 Task: Add an event with the title Lunch and Learn: Effective Project Planning and Execution, date '2024/04/23', time 8:00 AM to 10:00 AMand add a description: Conduct a detailed analysis of each identified risk to determine its root causes, triggers, and potential warning signs. This analysis helps in understanding the nature and characteristics of each risk and provides insights into appropriate mitigation strategies.Select event color  Graphite . Add location for the event as: Aarhus, Denmark, logged in from the account softage.4@softage.netand send the event invitation to softage.7@softage.net and softage.8@softage.net. Set a reminder for the event Every weekday(Monday to Friday)
Action: Mouse moved to (79, 106)
Screenshot: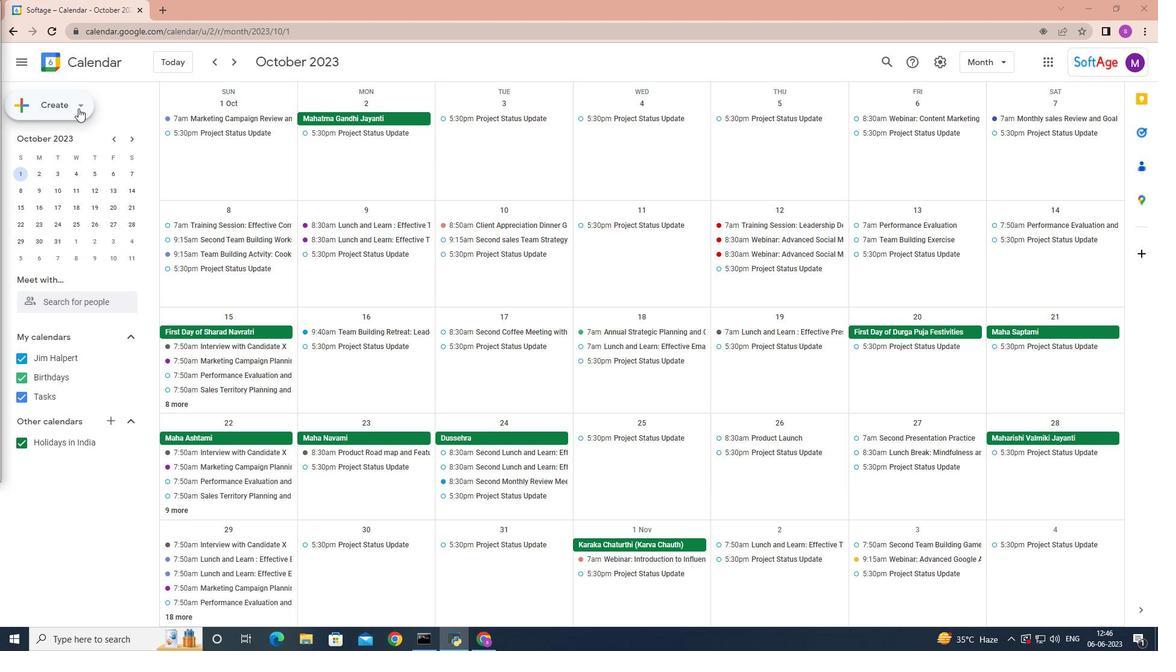 
Action: Mouse pressed left at (79, 106)
Screenshot: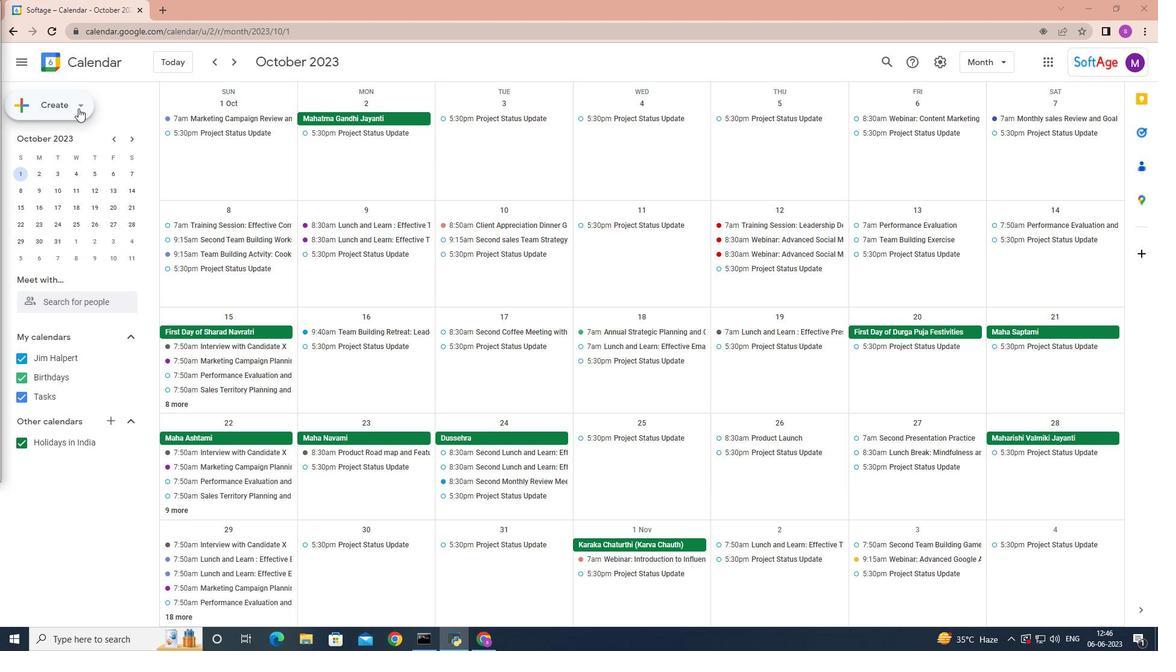 
Action: Mouse moved to (85, 138)
Screenshot: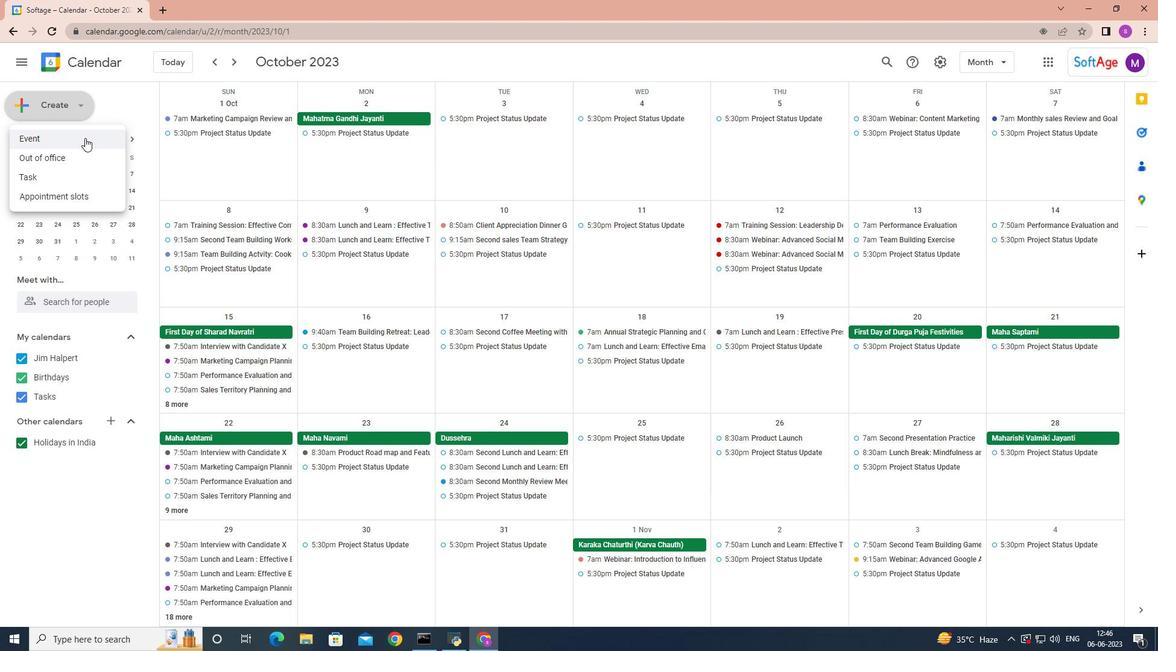 
Action: Mouse pressed left at (85, 138)
Screenshot: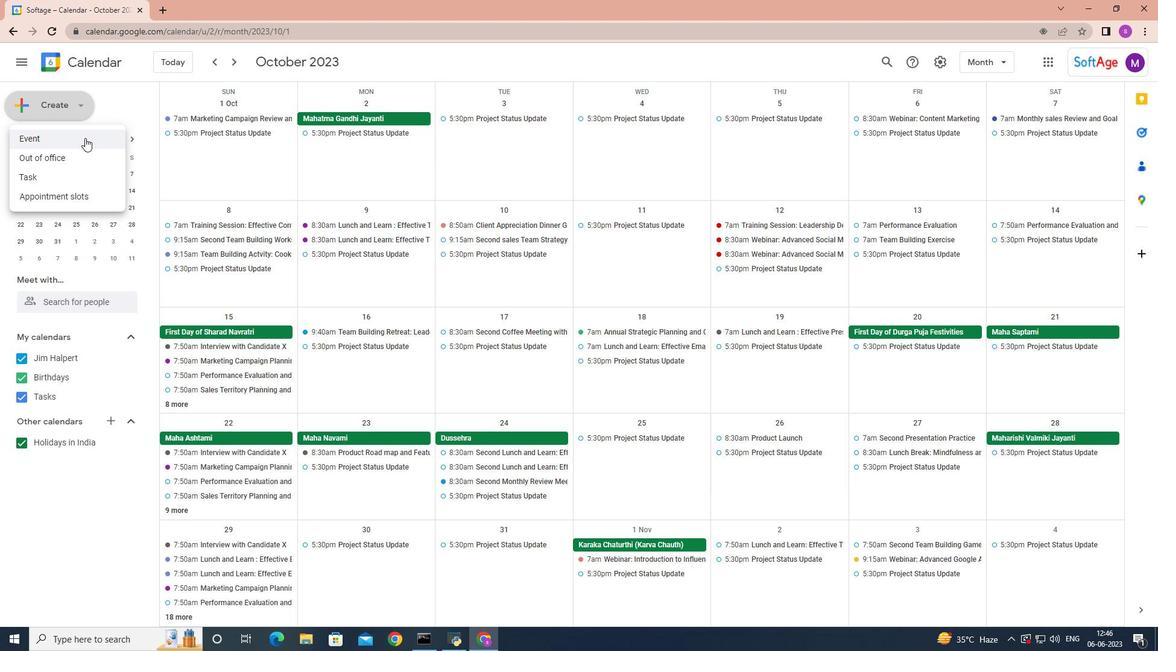 
Action: Mouse moved to (473, 403)
Screenshot: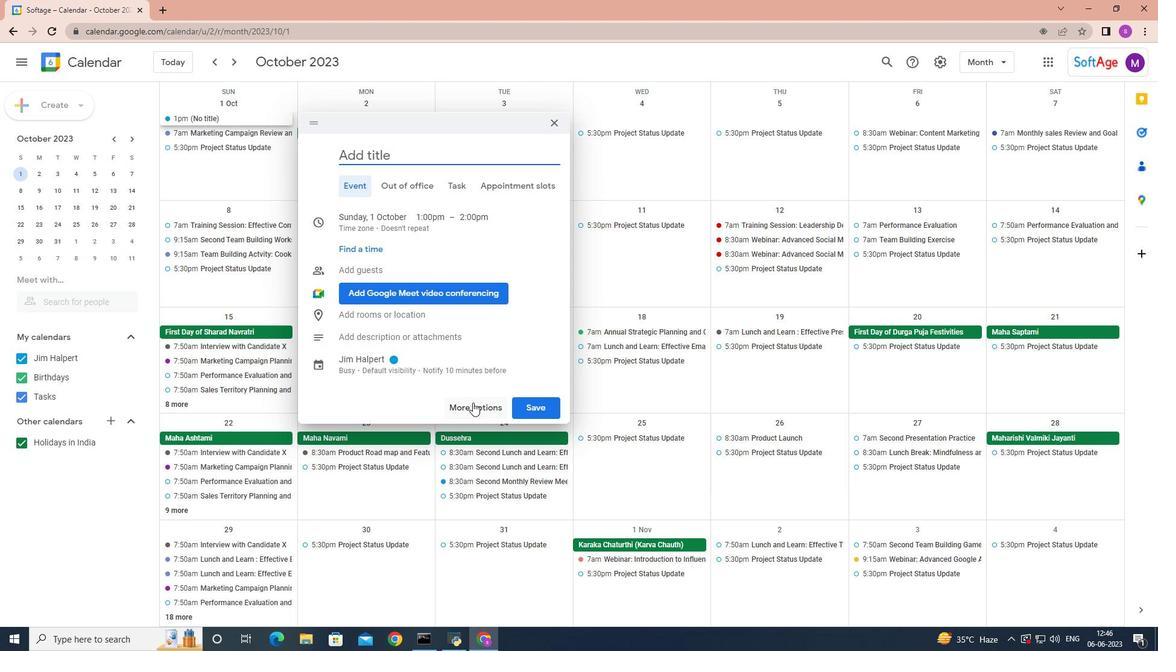 
Action: Mouse pressed left at (473, 403)
Screenshot: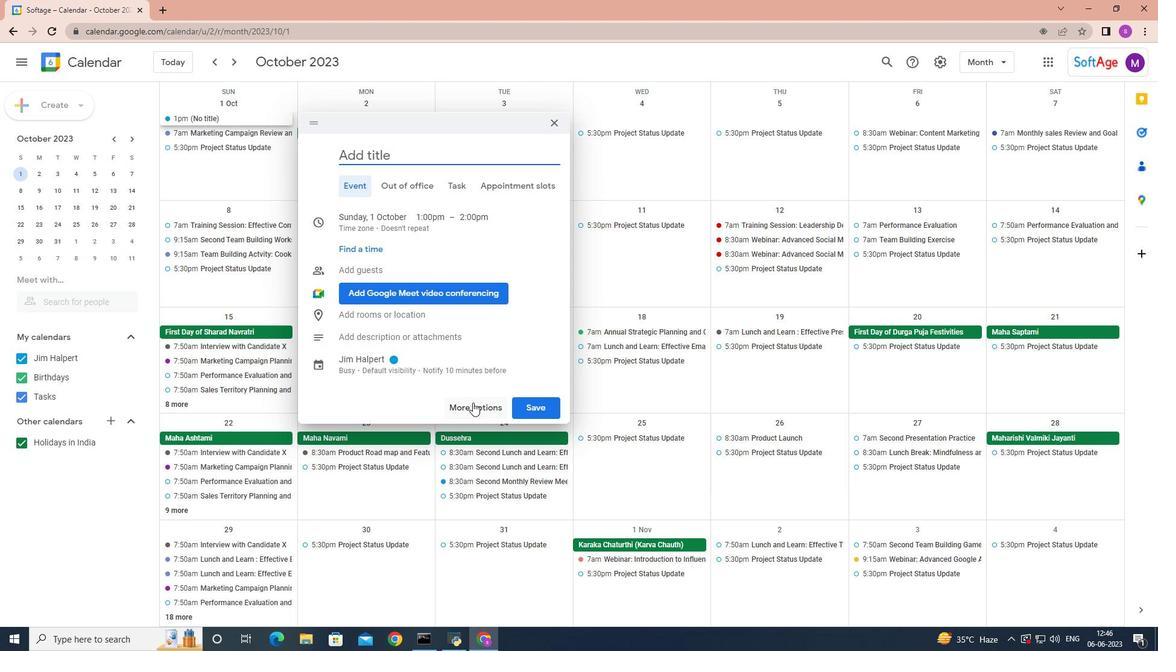 
Action: Mouse moved to (468, 393)
Screenshot: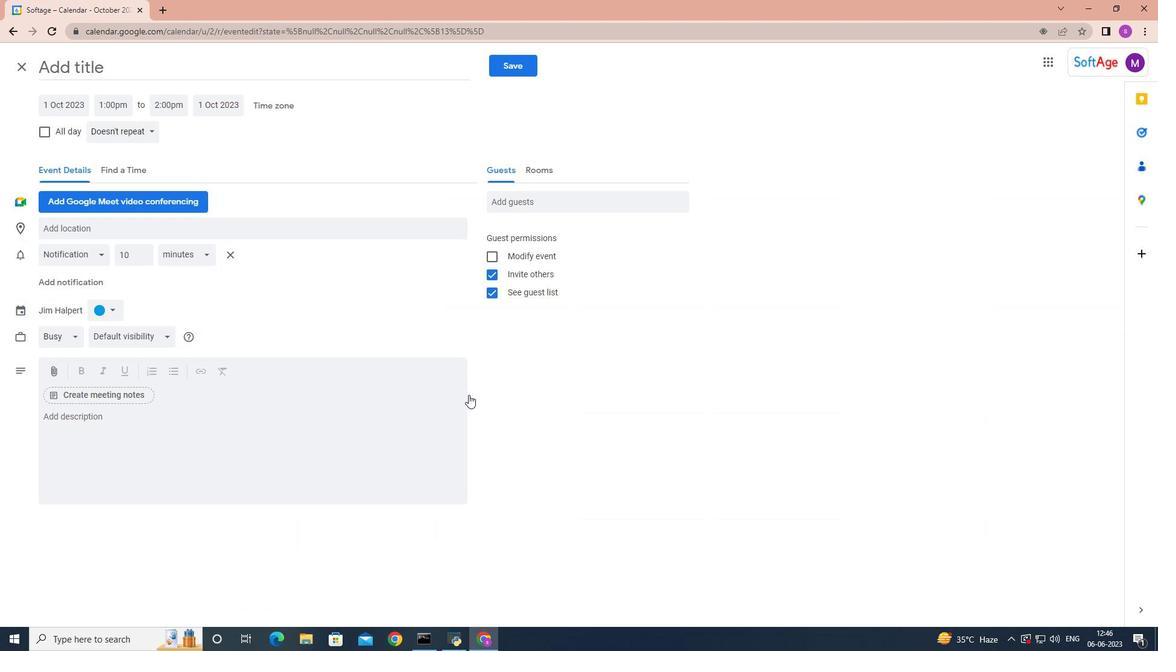 
Action: Key pressed <Key.shift>Lunch<Key.space>and<Key.space><Key.shift>Learn<Key.space><Key.shift>:<Key.space><Key.shift>eff<Key.backspace><Key.backspace><Key.backspace><Key.shift>Effective<Key.space><Key.shift>Project<Key.space><Key.shift>Planning<Key.space>and<Key.space><Key.shift>Execution
Screenshot: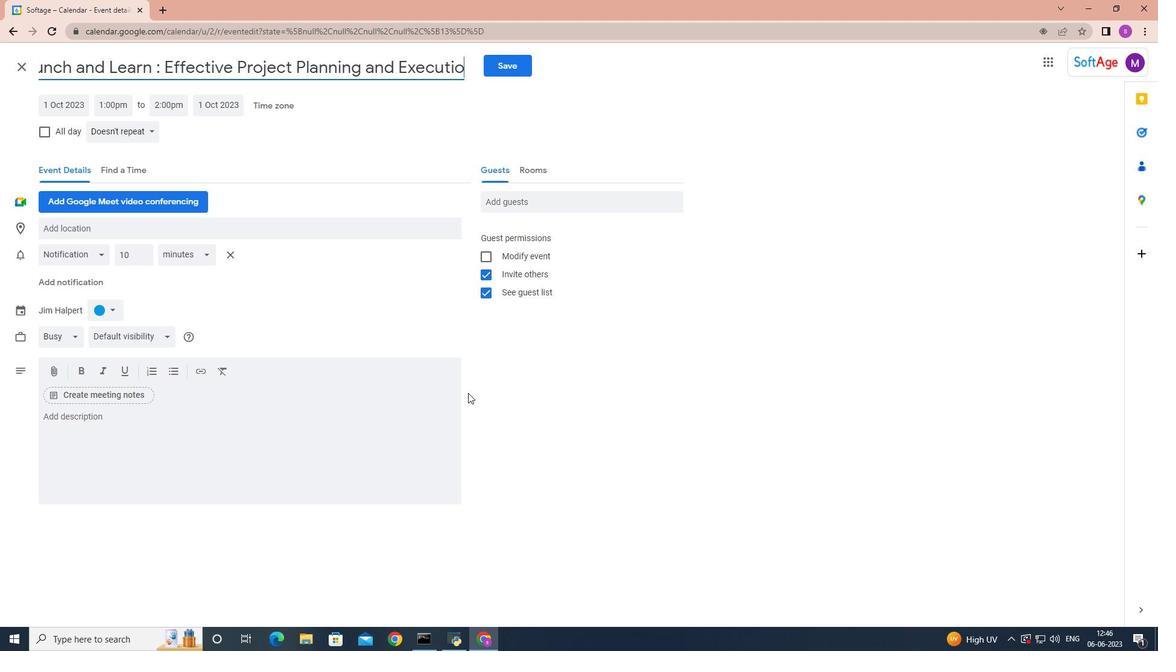 
Action: Mouse moved to (71, 102)
Screenshot: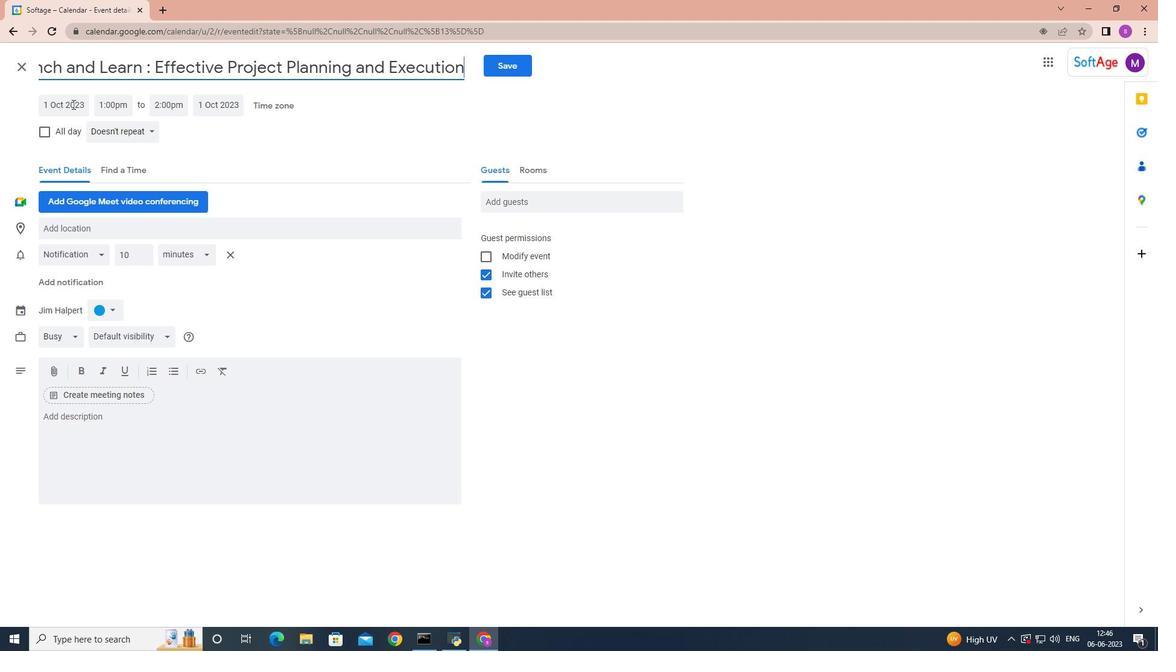 
Action: Mouse pressed left at (71, 102)
Screenshot: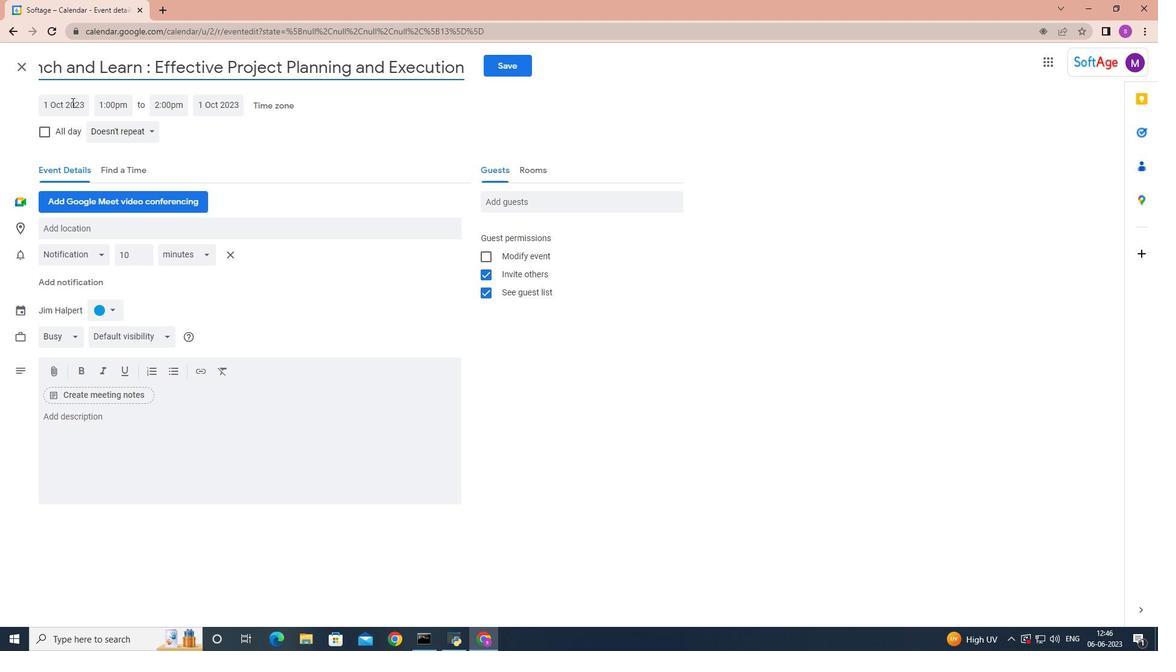 
Action: Mouse moved to (190, 130)
Screenshot: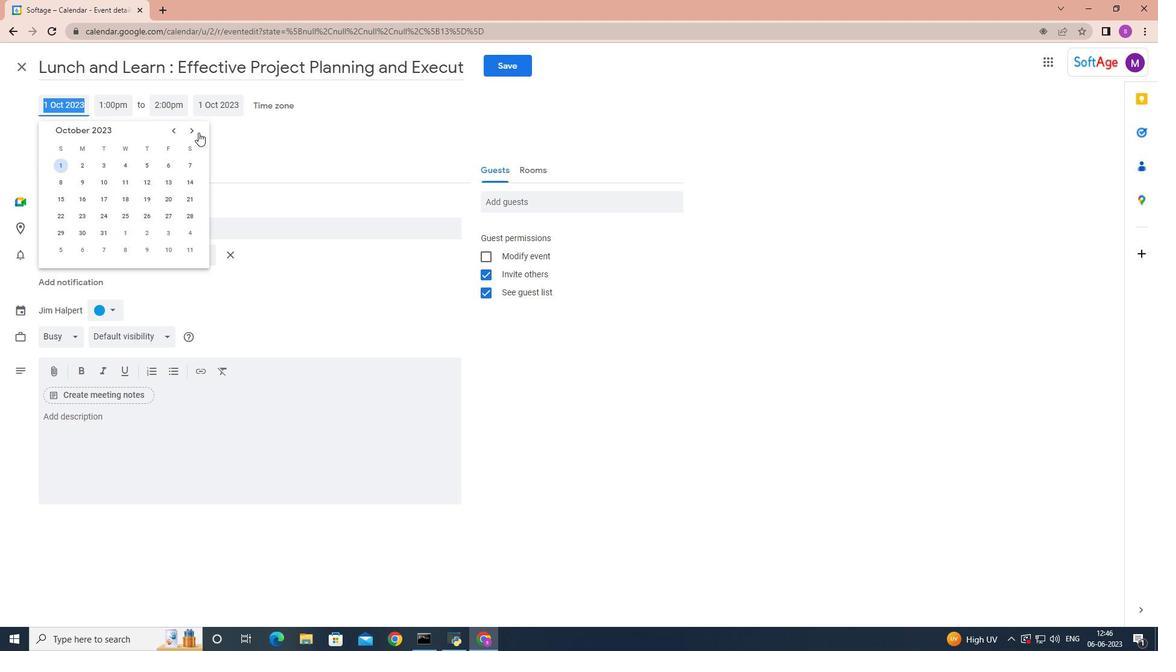 
Action: Mouse pressed left at (190, 130)
Screenshot: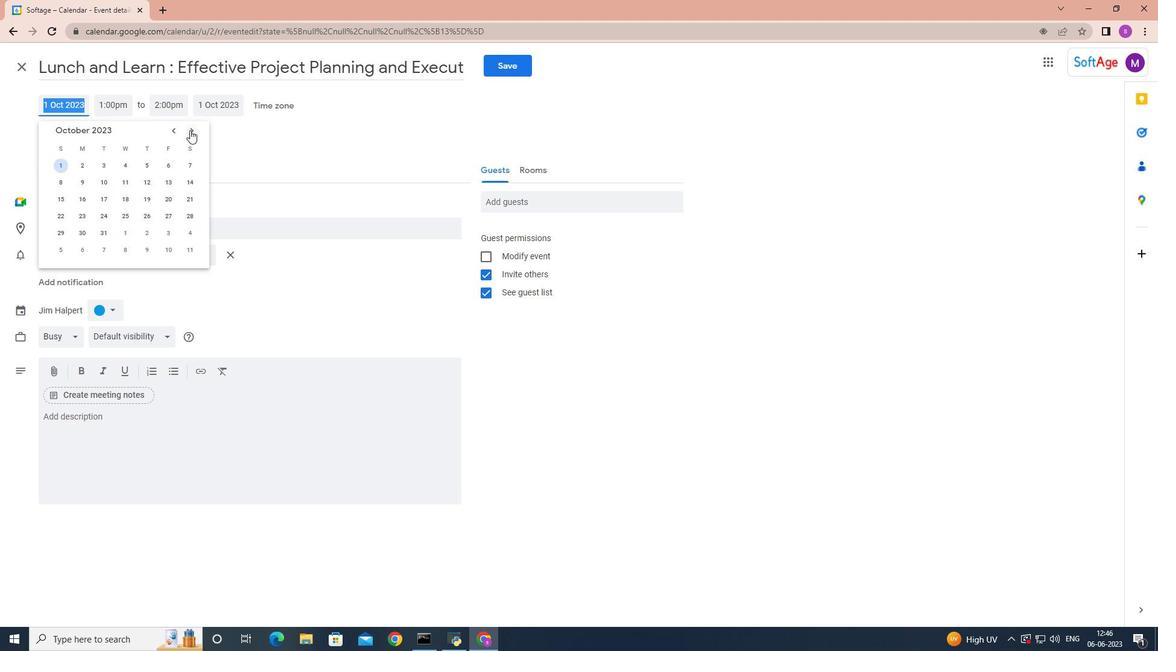
Action: Mouse pressed left at (190, 130)
Screenshot: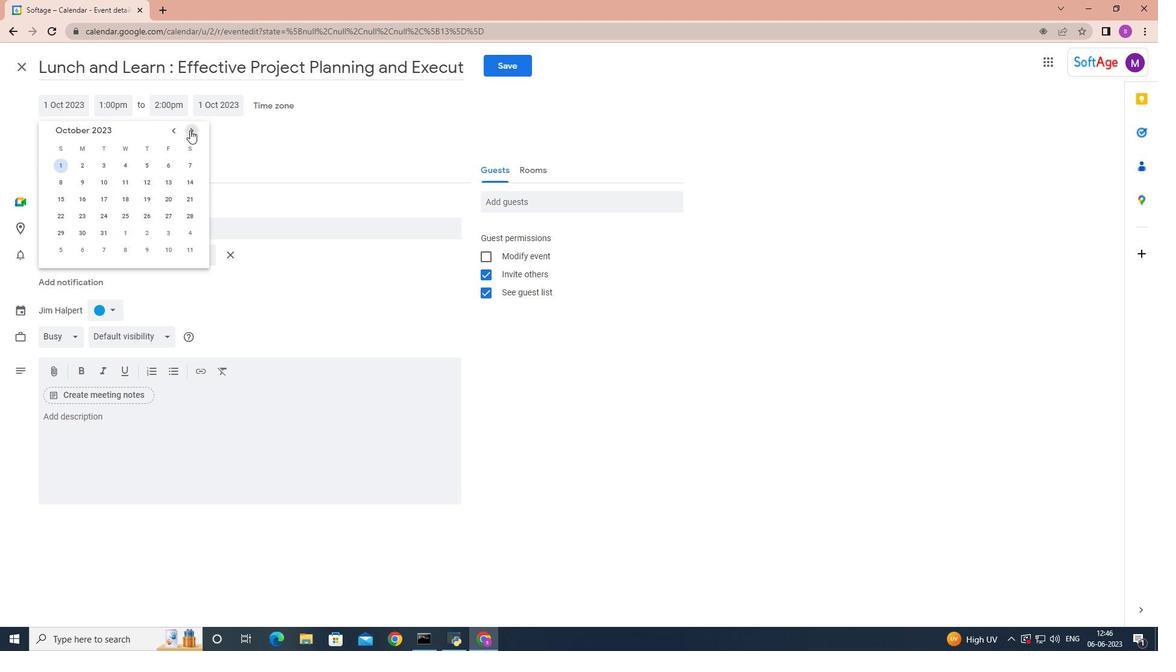 
Action: Mouse pressed left at (190, 130)
Screenshot: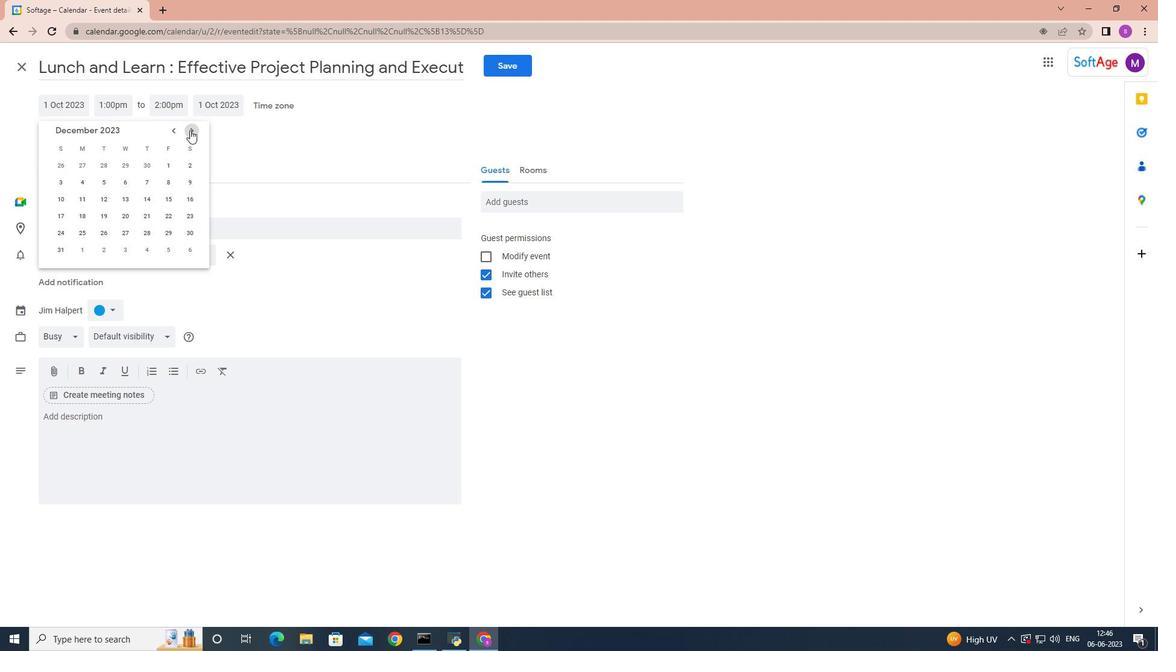 
Action: Mouse pressed left at (190, 130)
Screenshot: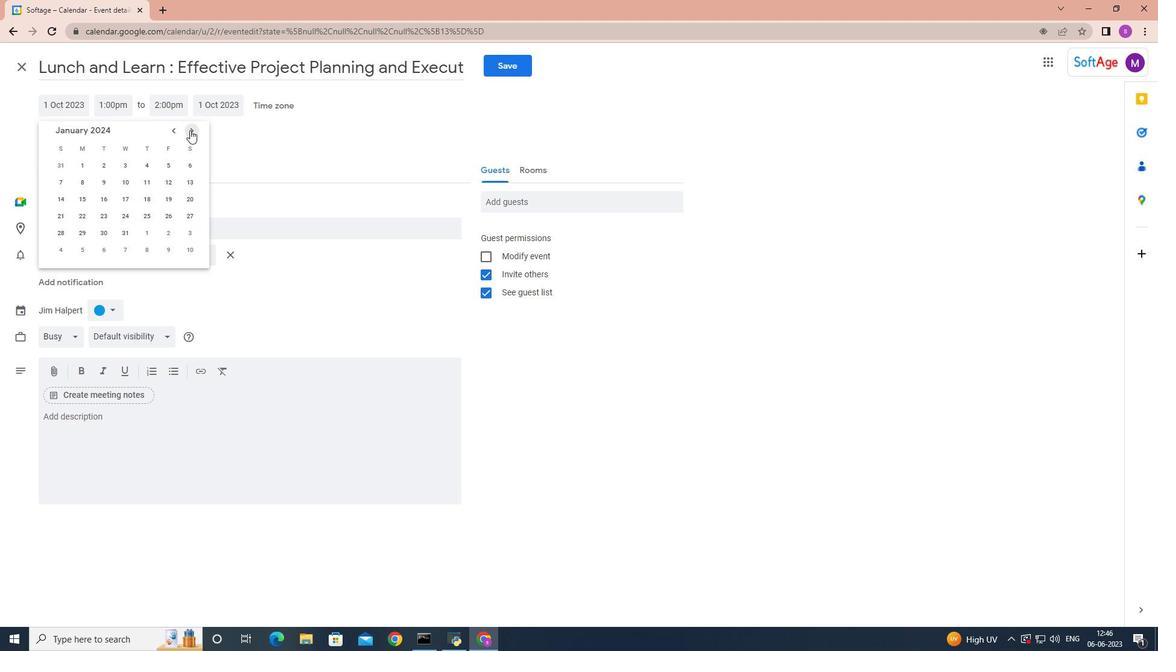 
Action: Mouse pressed left at (190, 130)
Screenshot: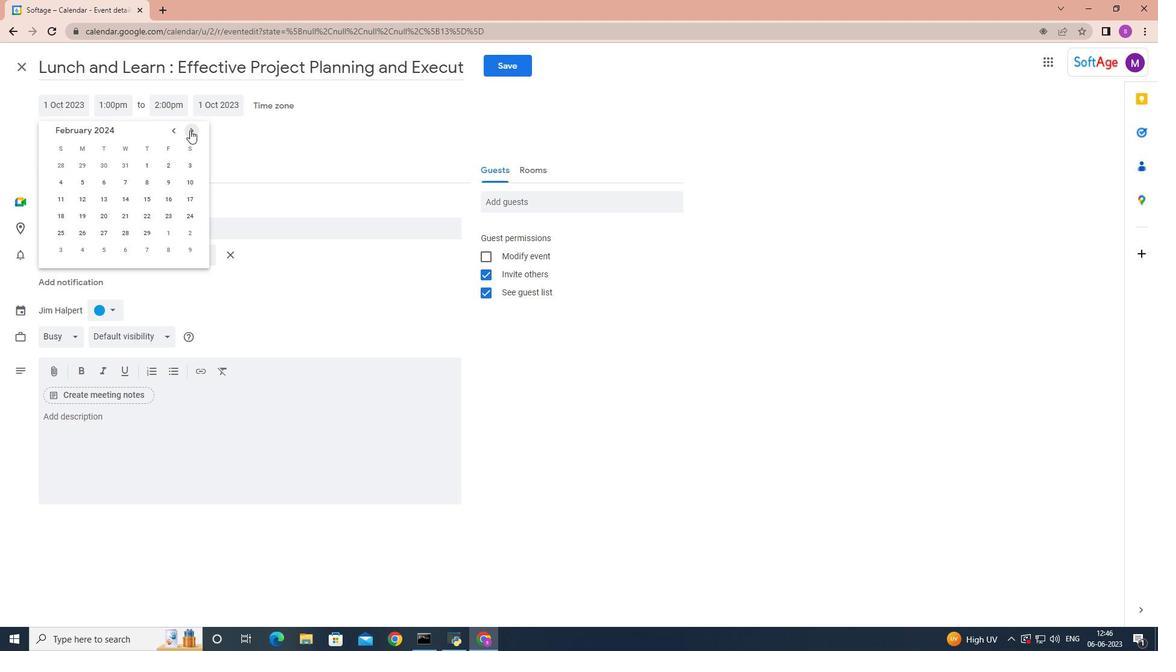 
Action: Mouse pressed left at (190, 130)
Screenshot: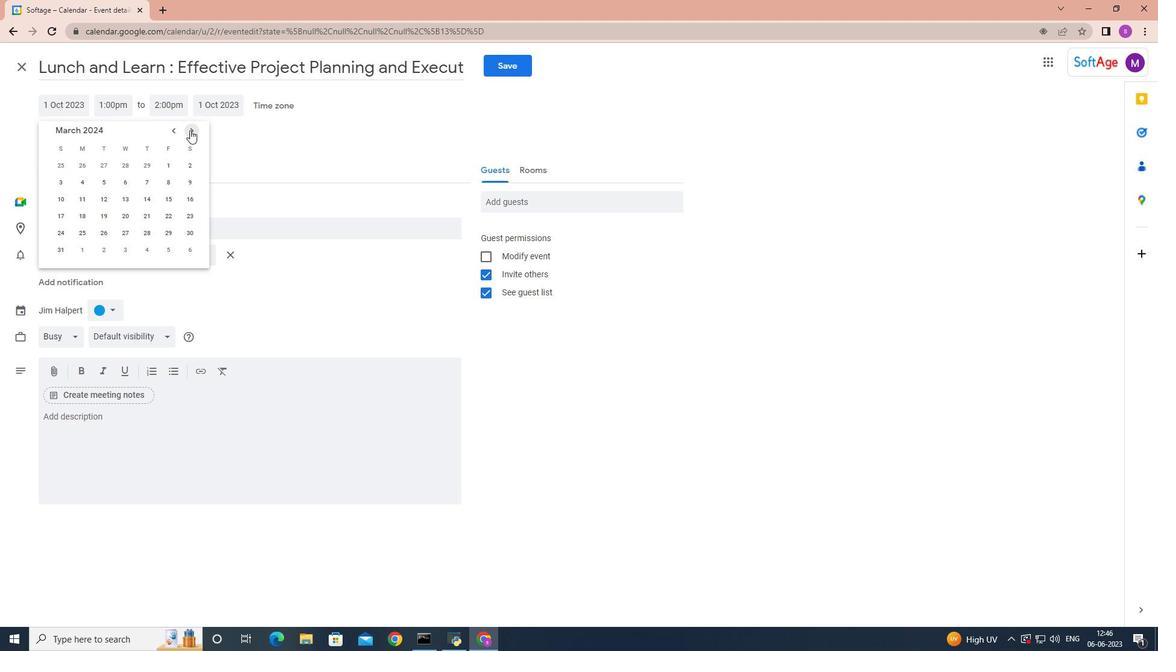 
Action: Mouse moved to (104, 217)
Screenshot: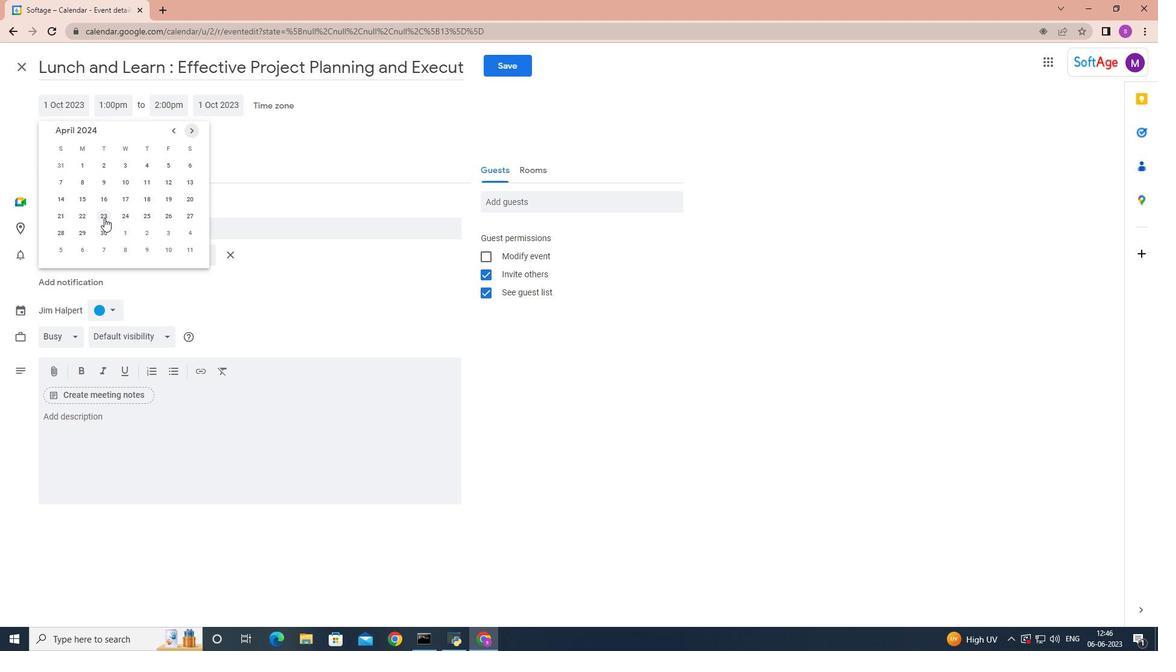 
Action: Mouse pressed left at (104, 217)
Screenshot: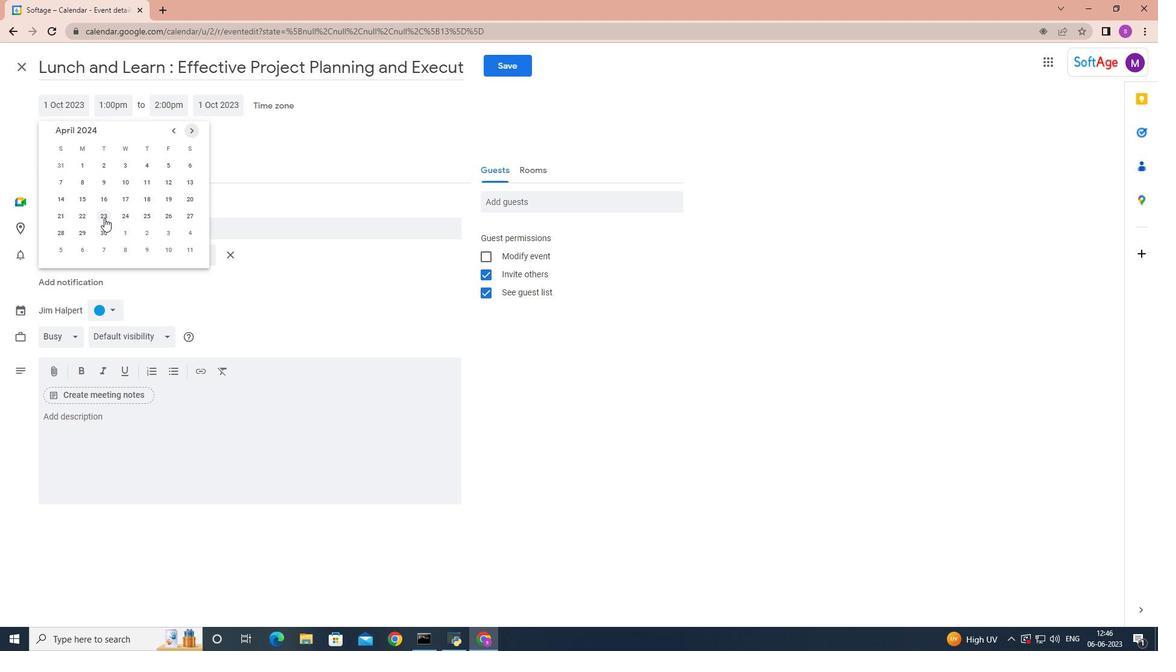 
Action: Mouse moved to (122, 102)
Screenshot: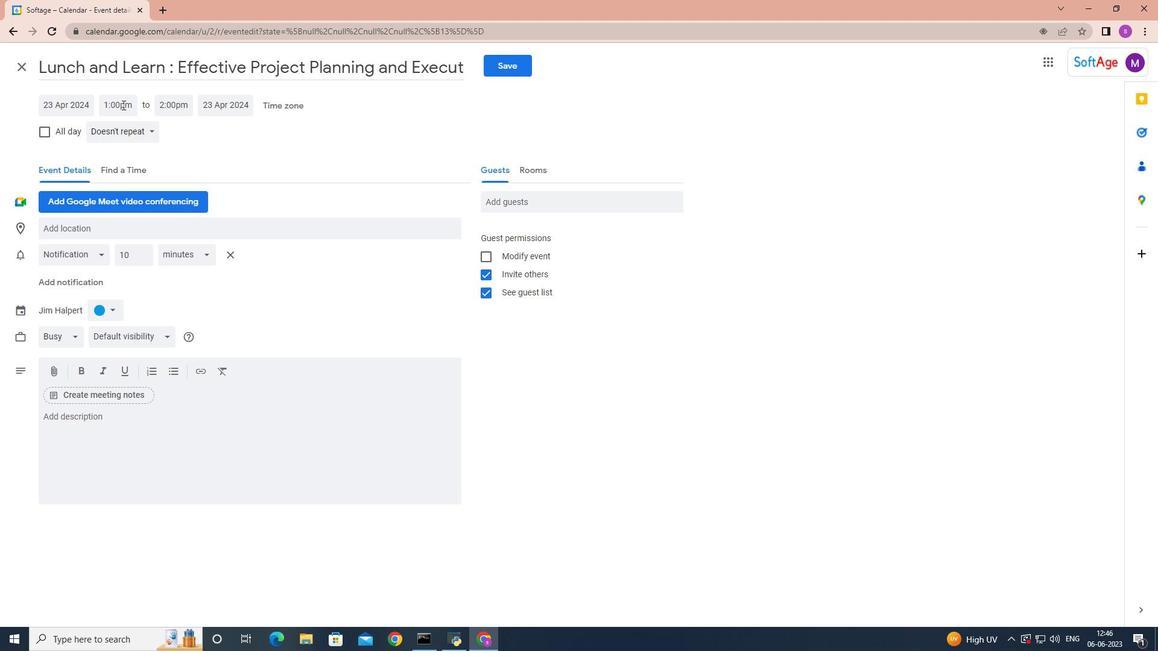 
Action: Mouse pressed left at (122, 102)
Screenshot: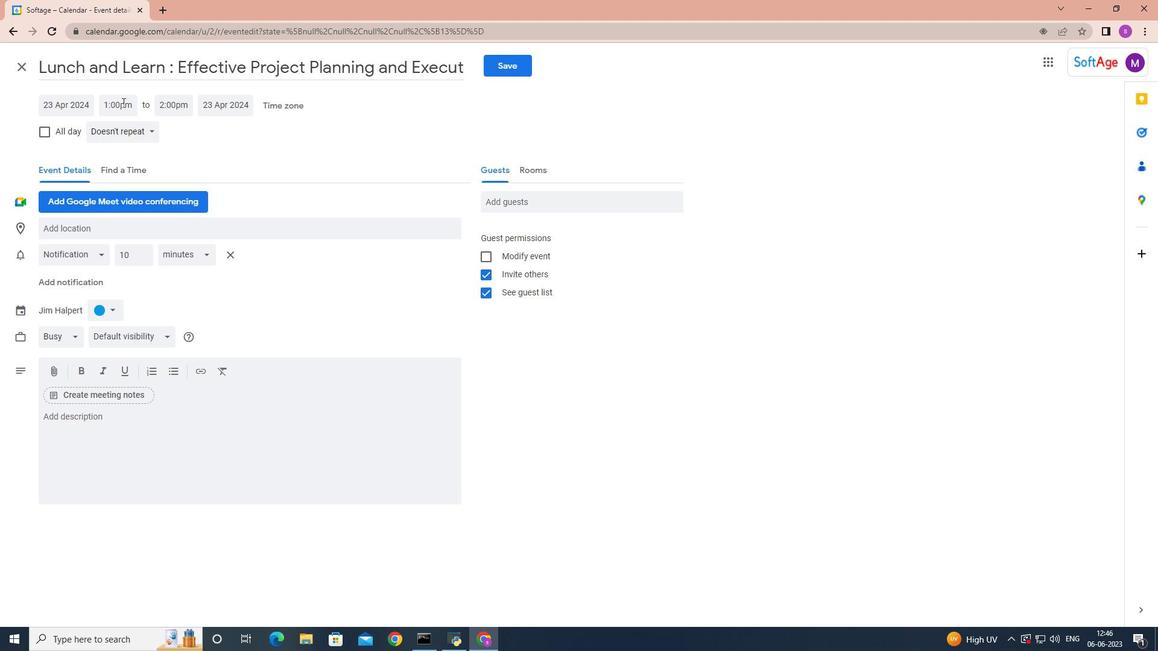 
Action: Mouse moved to (184, 248)
Screenshot: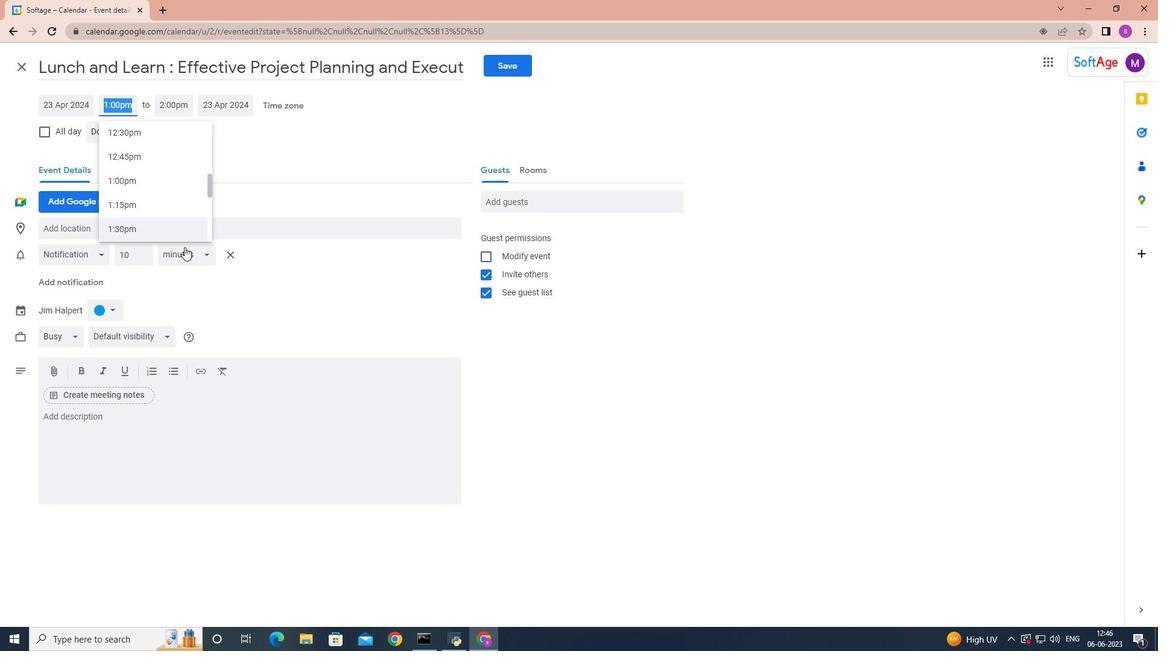 
Action: Mouse scrolled (184, 249) with delta (0, 0)
Screenshot: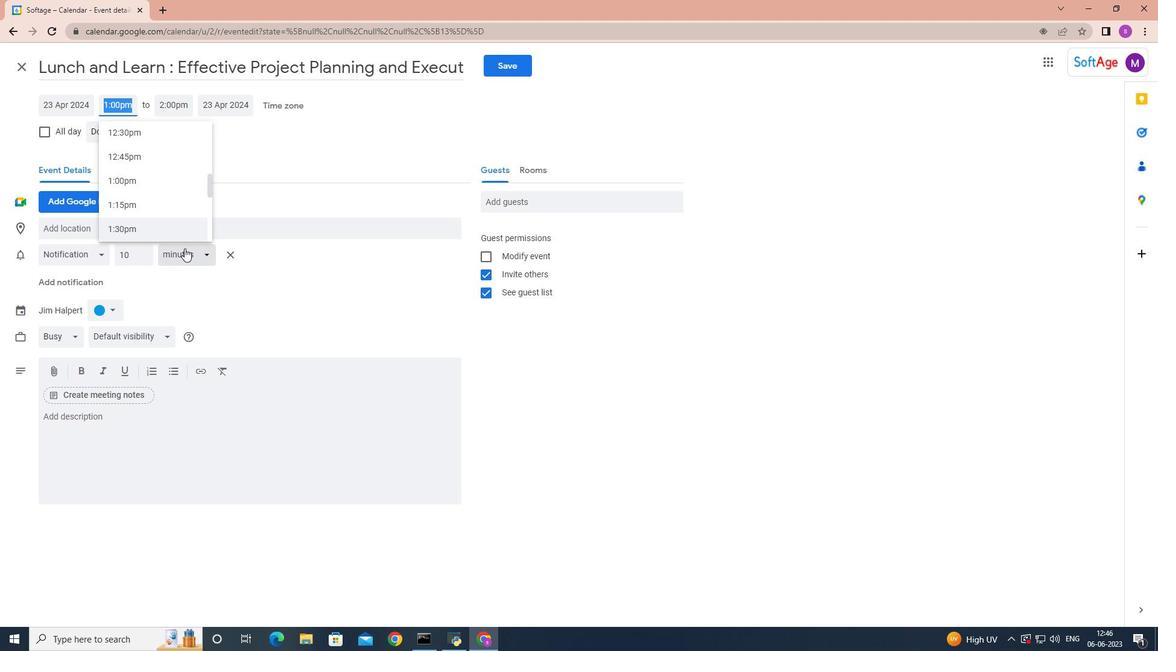 
Action: Mouse scrolled (184, 249) with delta (0, 0)
Screenshot: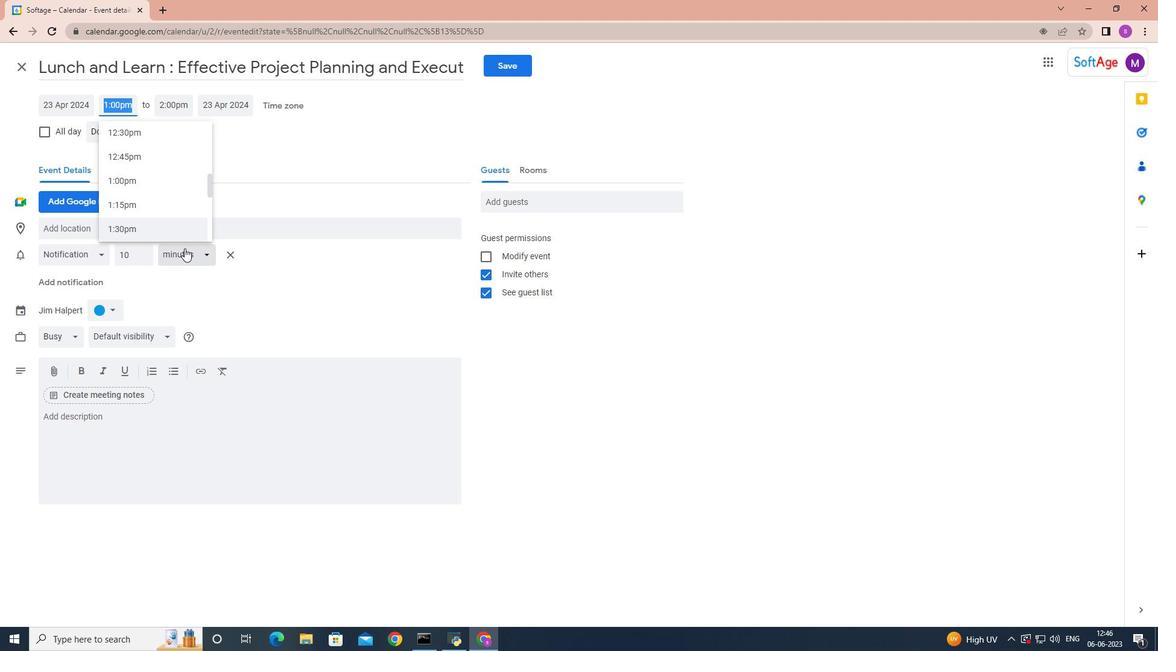 
Action: Mouse scrolled (184, 249) with delta (0, 0)
Screenshot: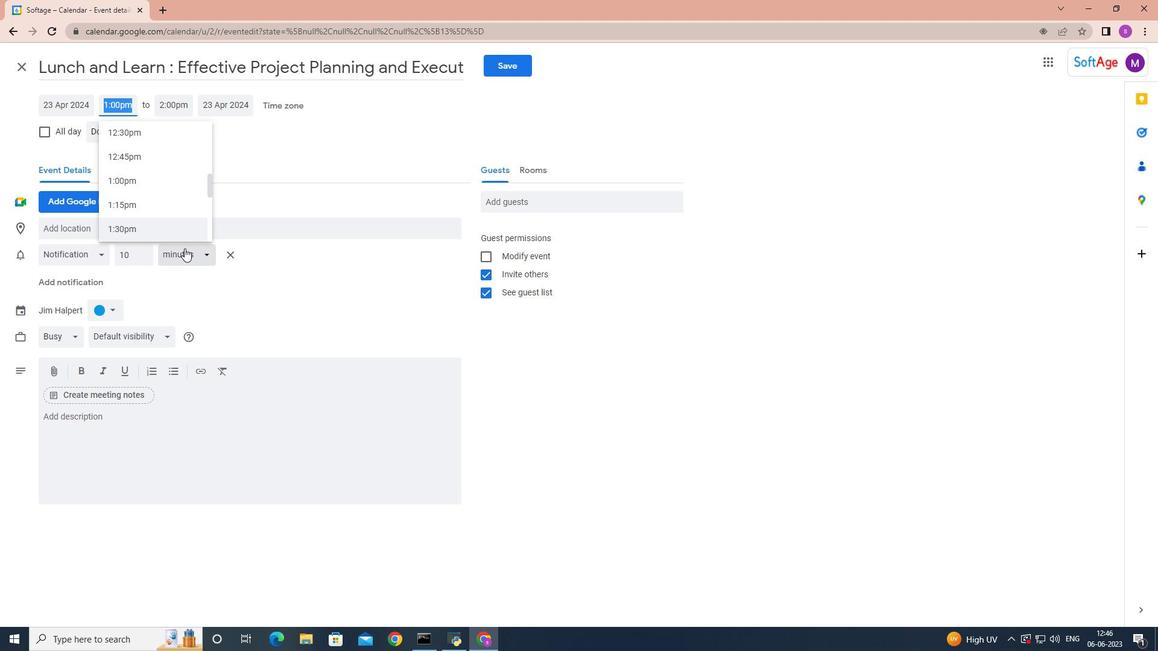 
Action: Mouse moved to (181, 218)
Screenshot: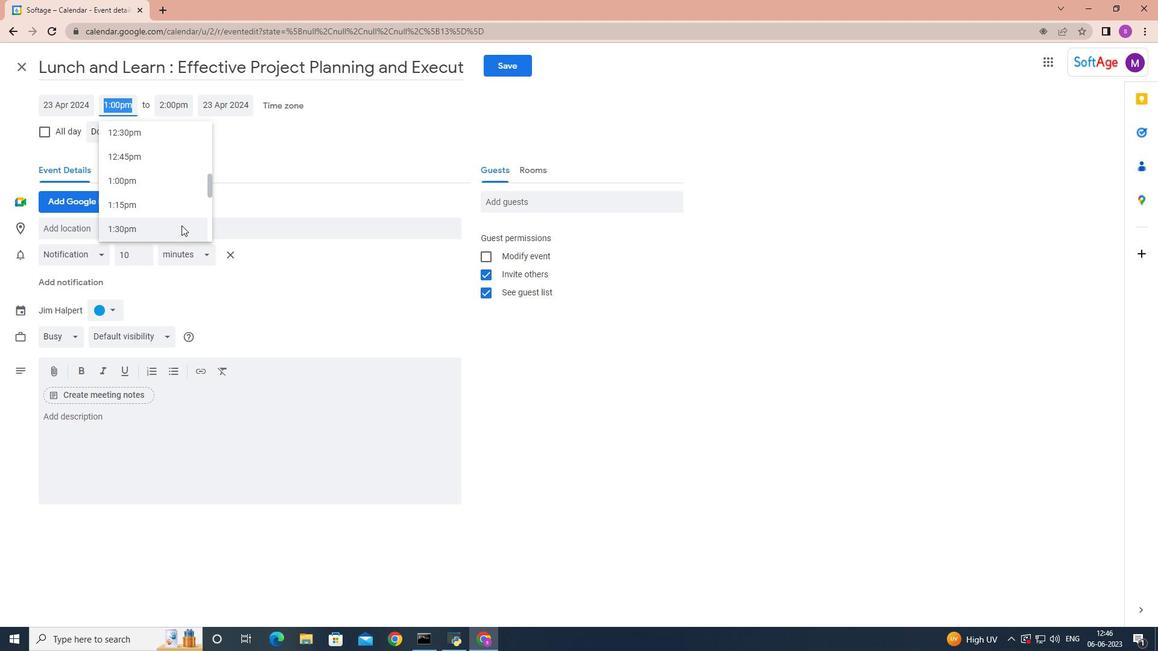 
Action: Mouse scrolled (181, 219) with delta (0, 0)
Screenshot: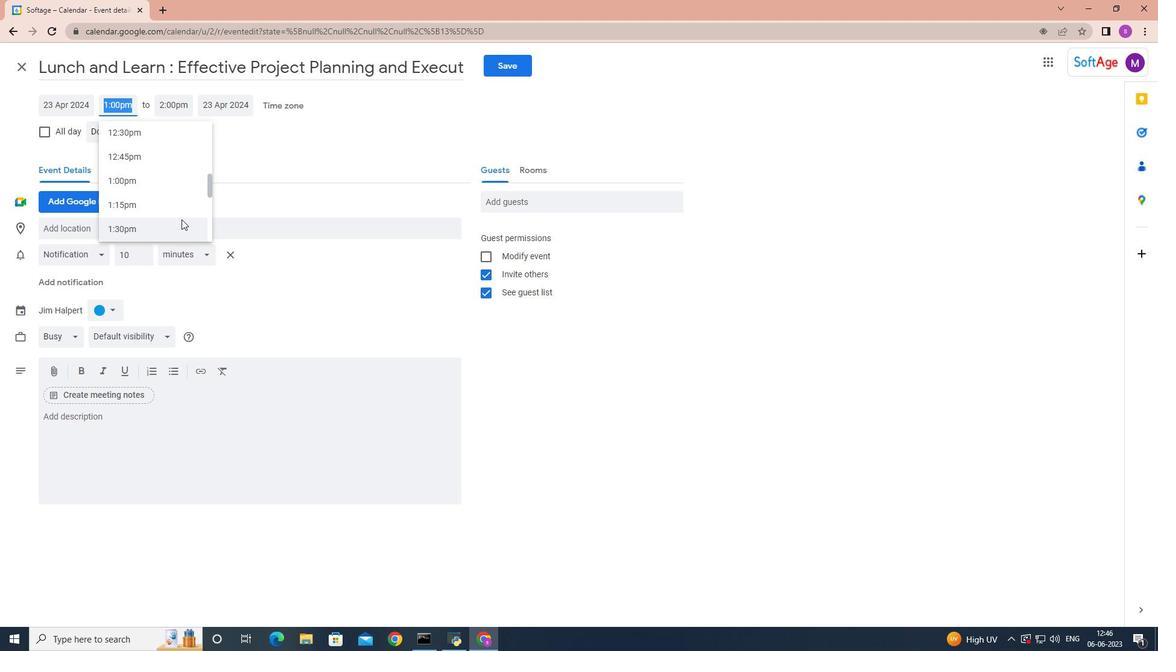 
Action: Mouse moved to (181, 218)
Screenshot: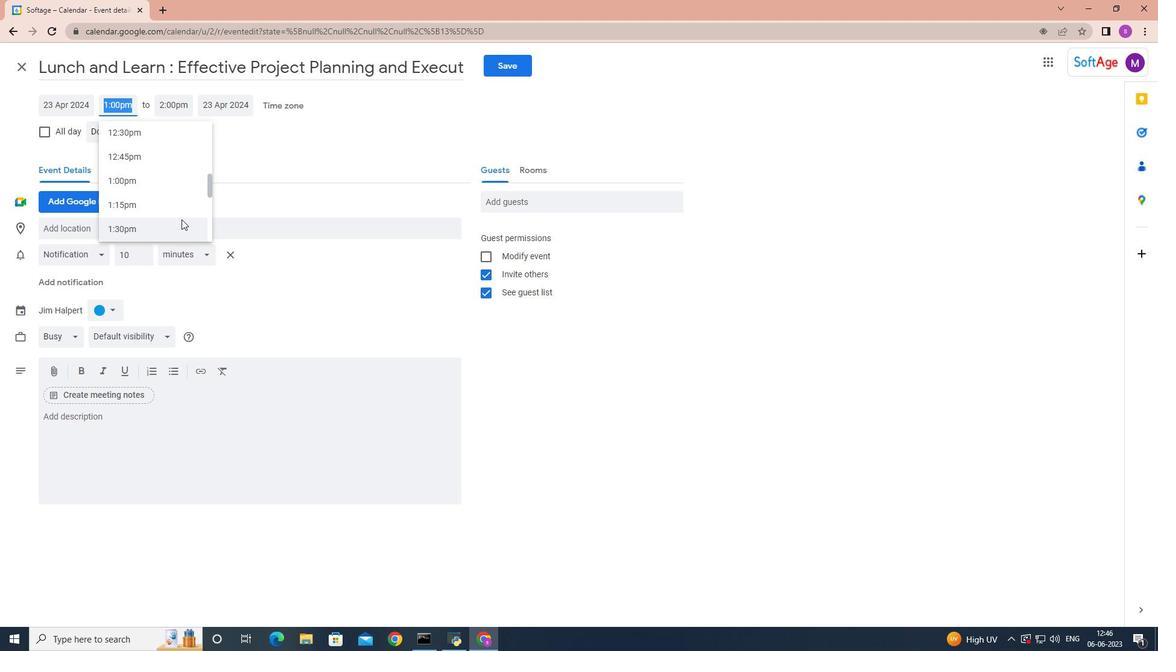 
Action: Mouse scrolled (181, 219) with delta (0, 0)
Screenshot: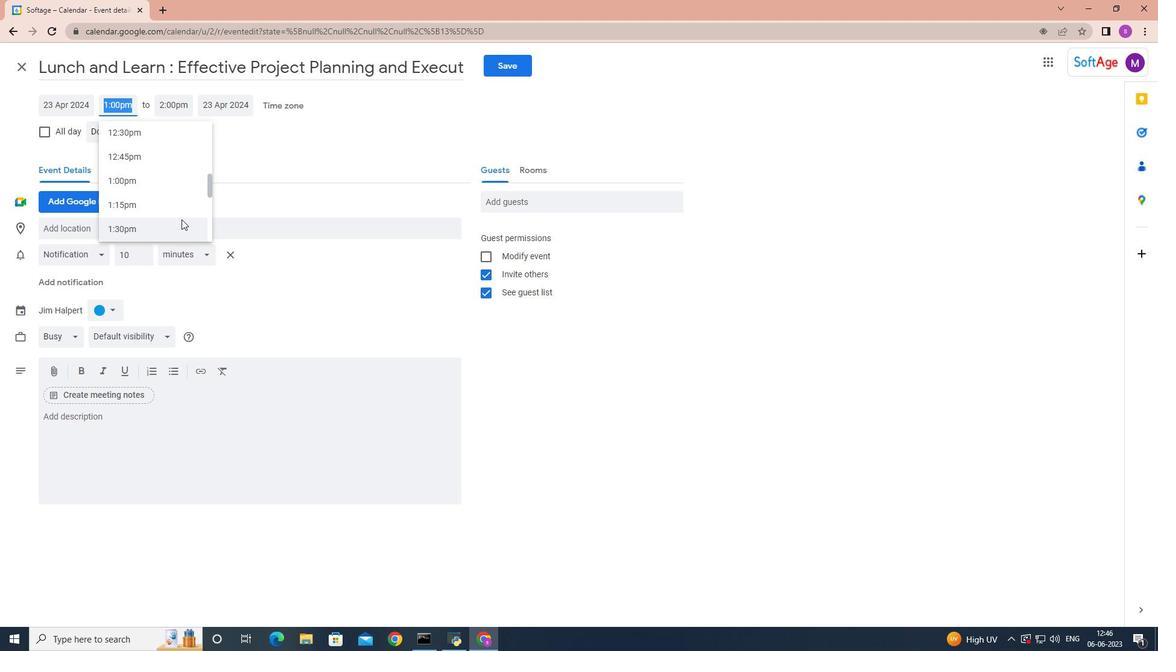 
Action: Mouse scrolled (181, 219) with delta (0, 0)
Screenshot: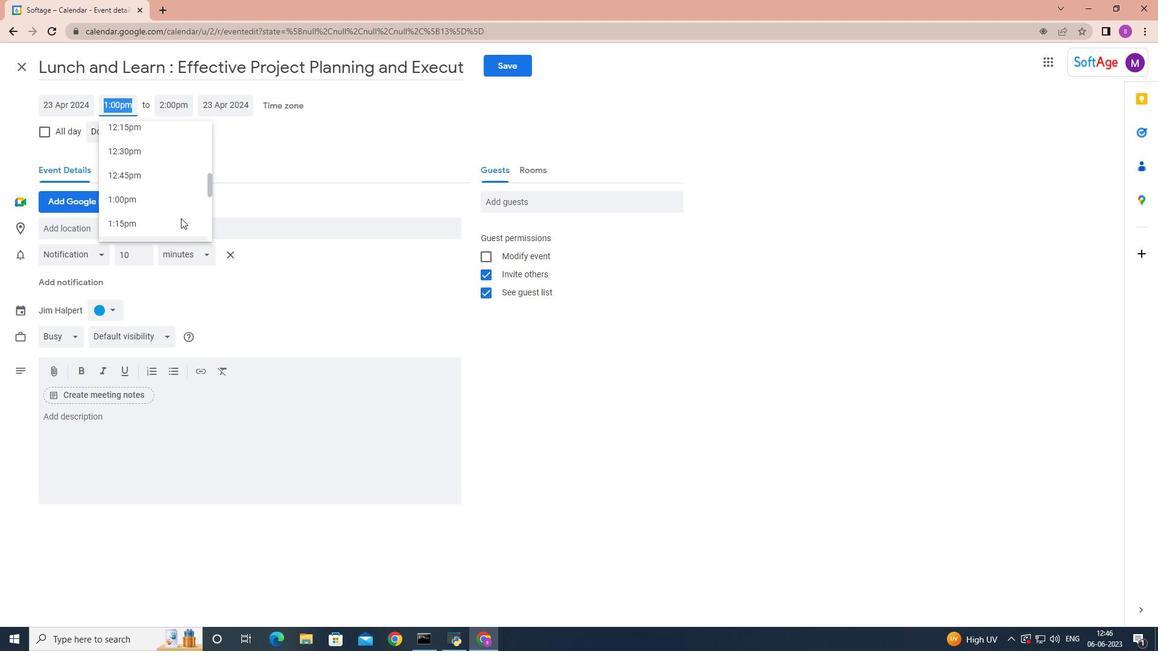 
Action: Mouse scrolled (181, 219) with delta (0, 0)
Screenshot: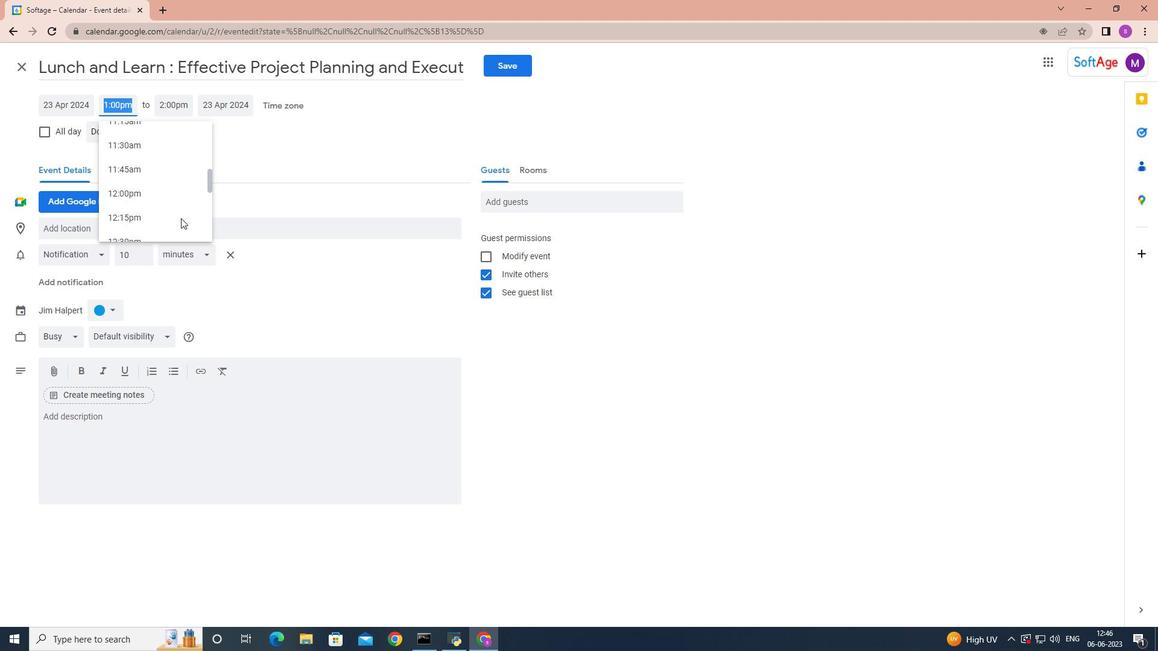 
Action: Mouse scrolled (181, 219) with delta (0, 0)
Screenshot: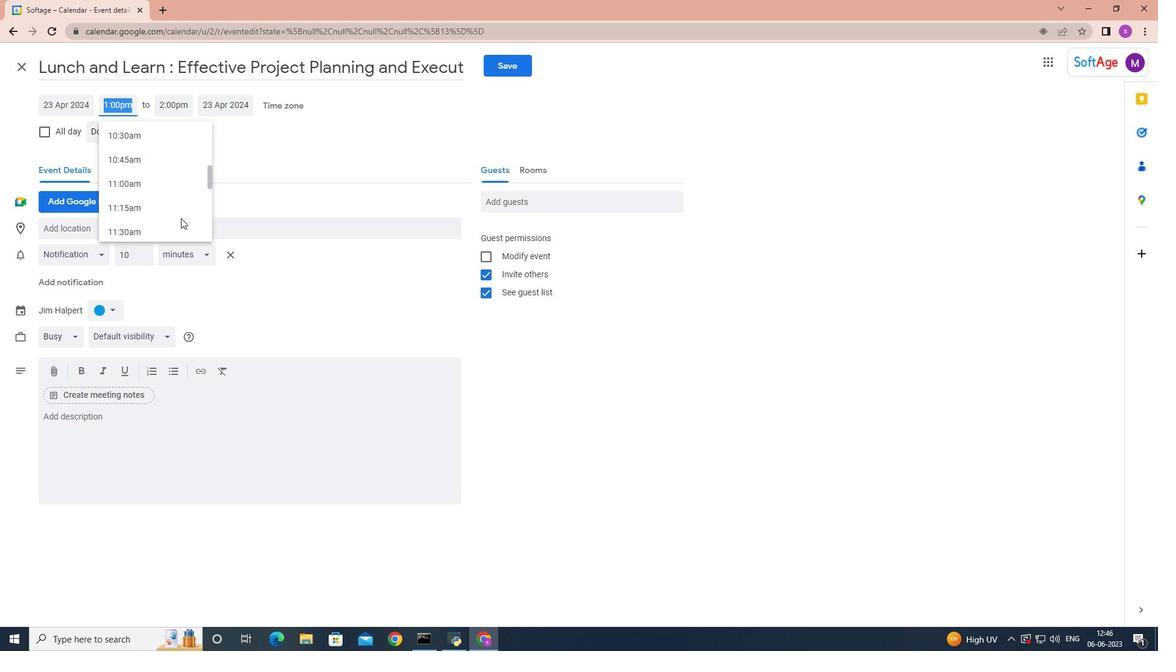 
Action: Mouse scrolled (181, 219) with delta (0, 0)
Screenshot: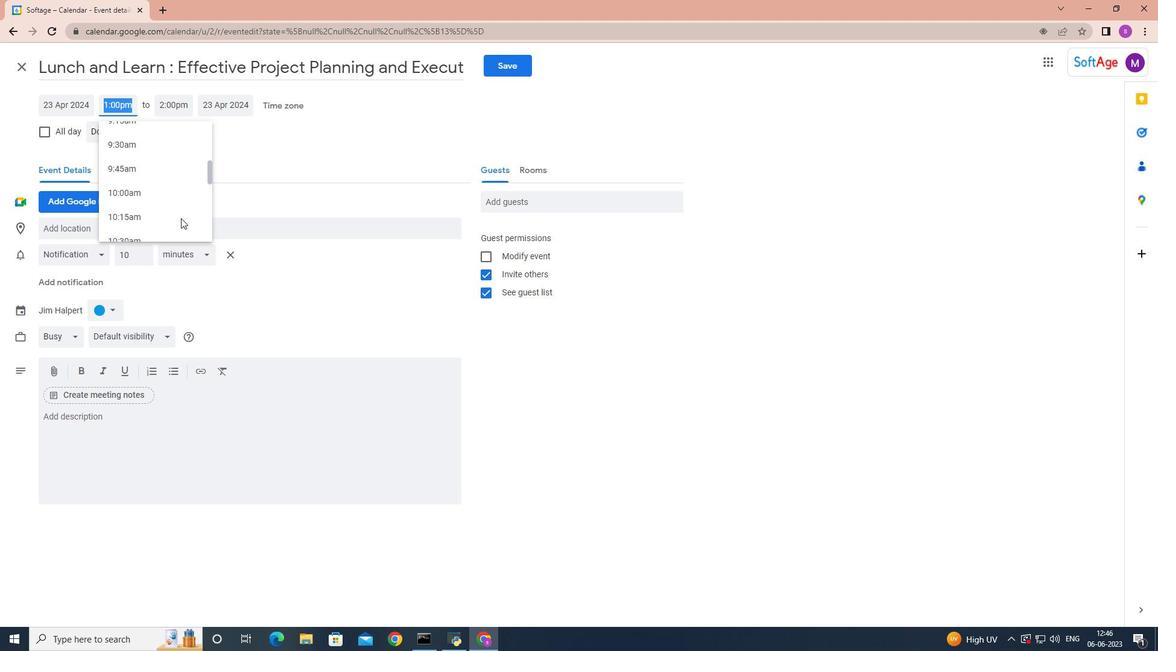 
Action: Mouse scrolled (181, 219) with delta (0, 0)
Screenshot: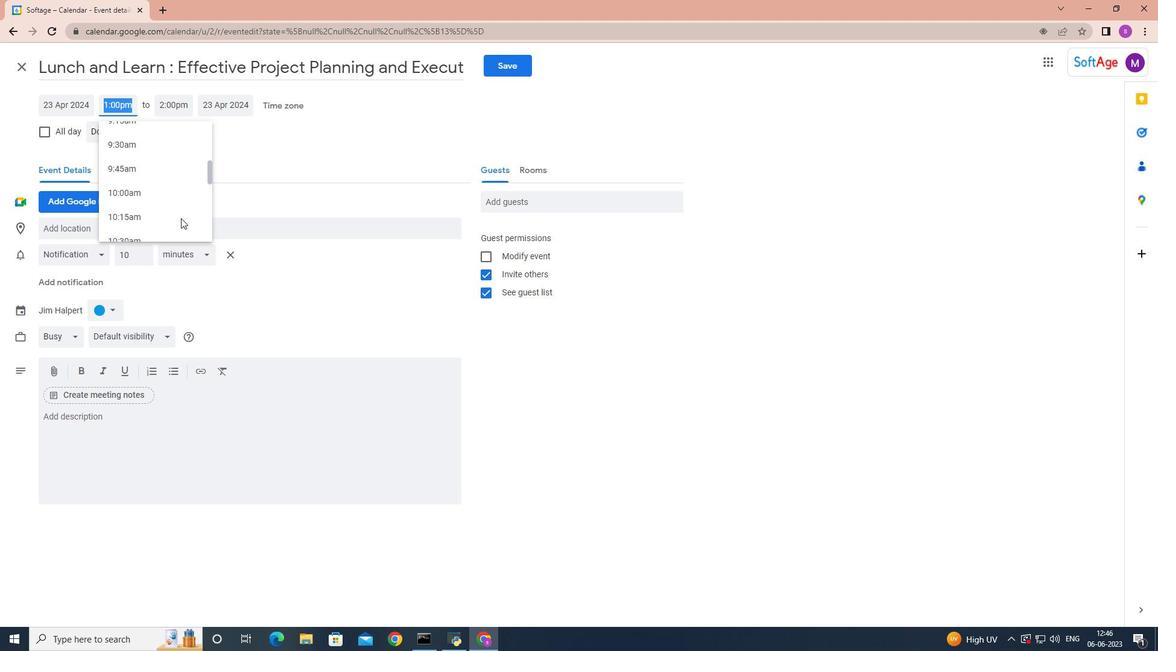 
Action: Mouse scrolled (181, 219) with delta (0, 0)
Screenshot: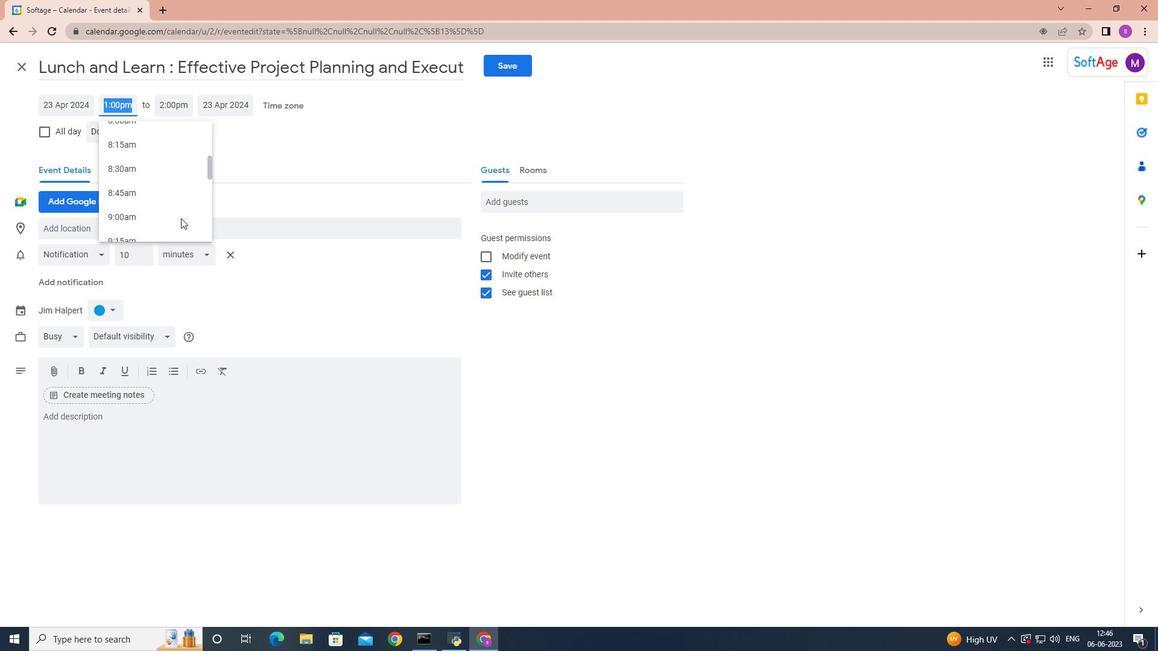 
Action: Mouse moved to (169, 179)
Screenshot: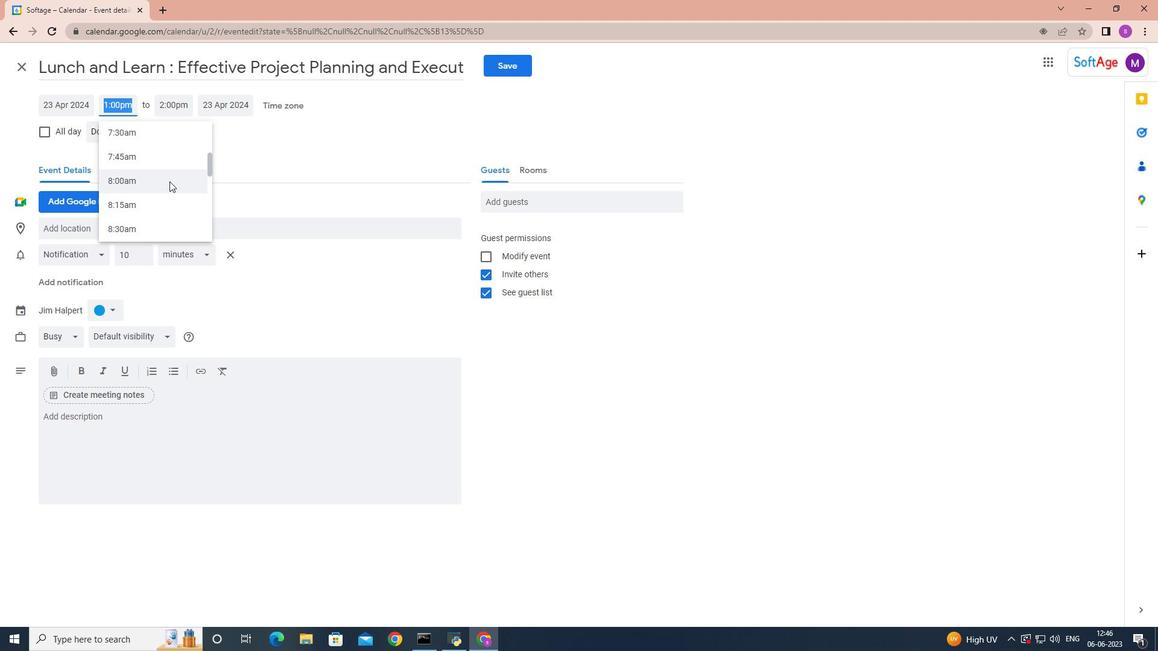 
Action: Mouse pressed left at (169, 179)
Screenshot: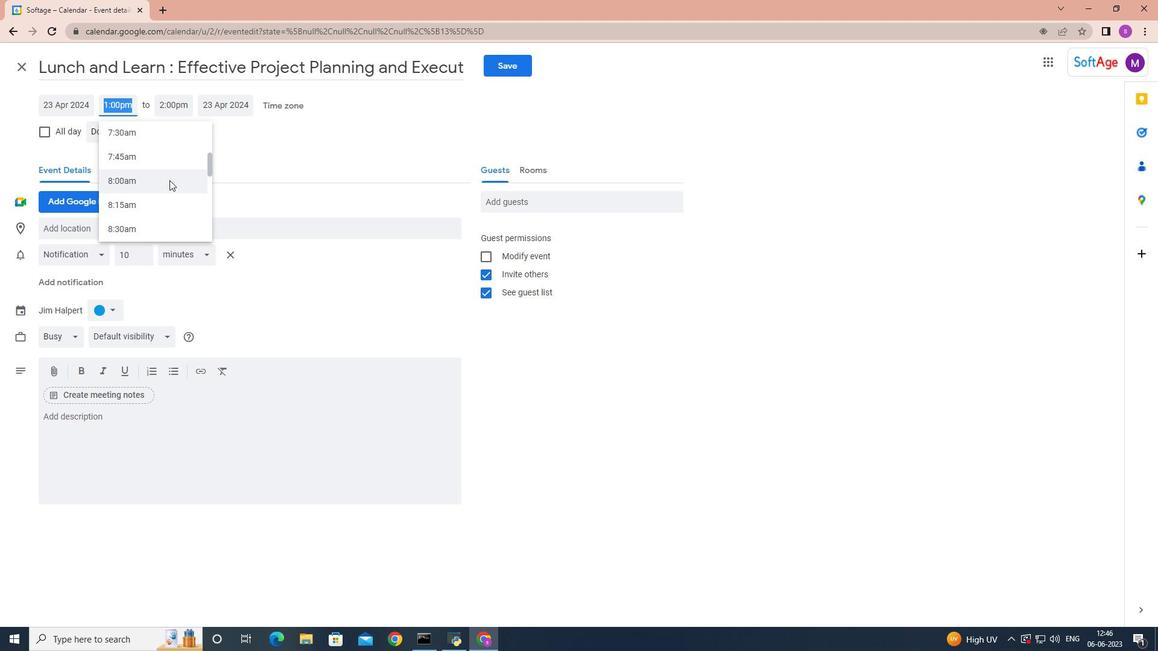 
Action: Mouse moved to (175, 106)
Screenshot: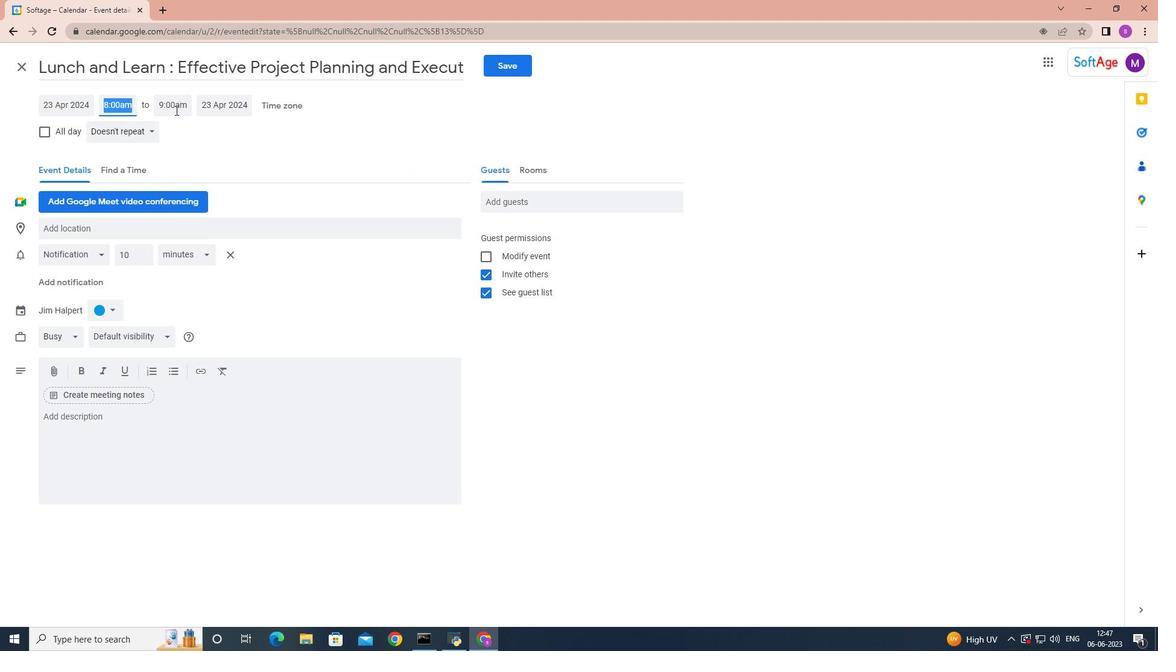 
Action: Mouse pressed left at (175, 106)
Screenshot: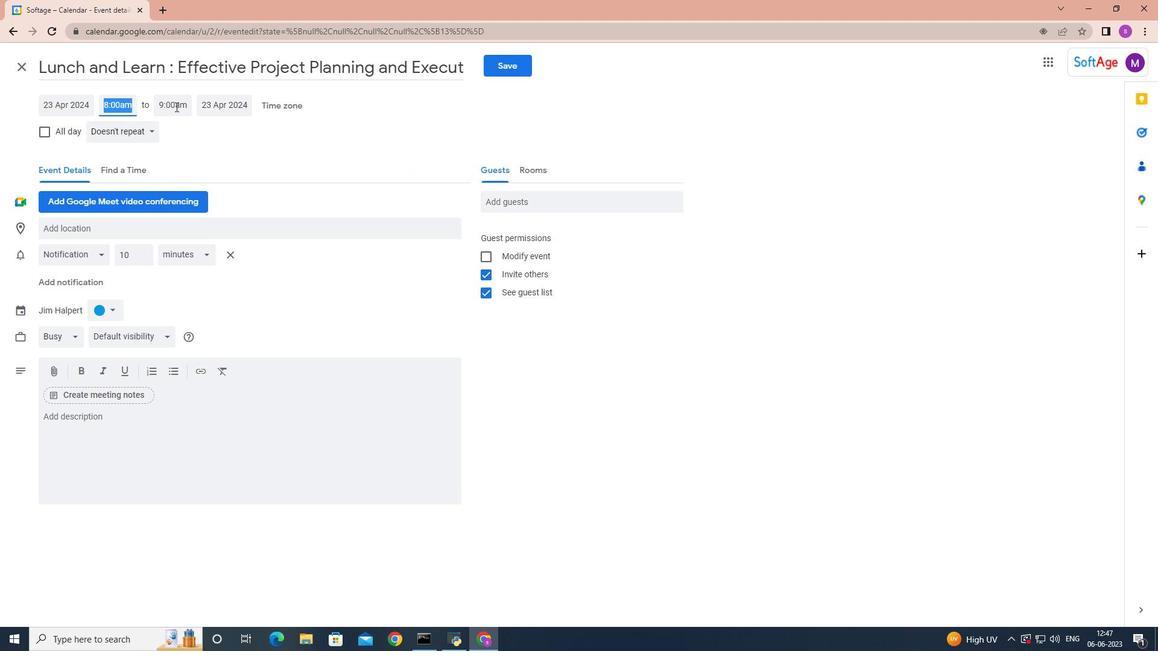 
Action: Mouse moved to (220, 227)
Screenshot: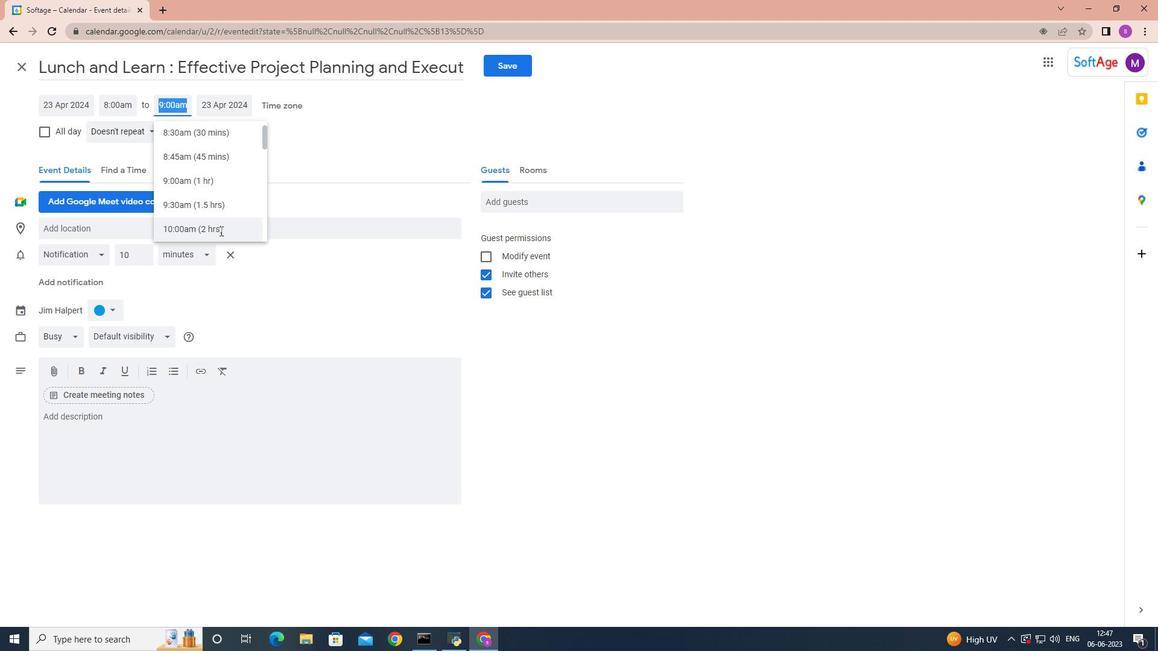 
Action: Mouse pressed left at (220, 227)
Screenshot: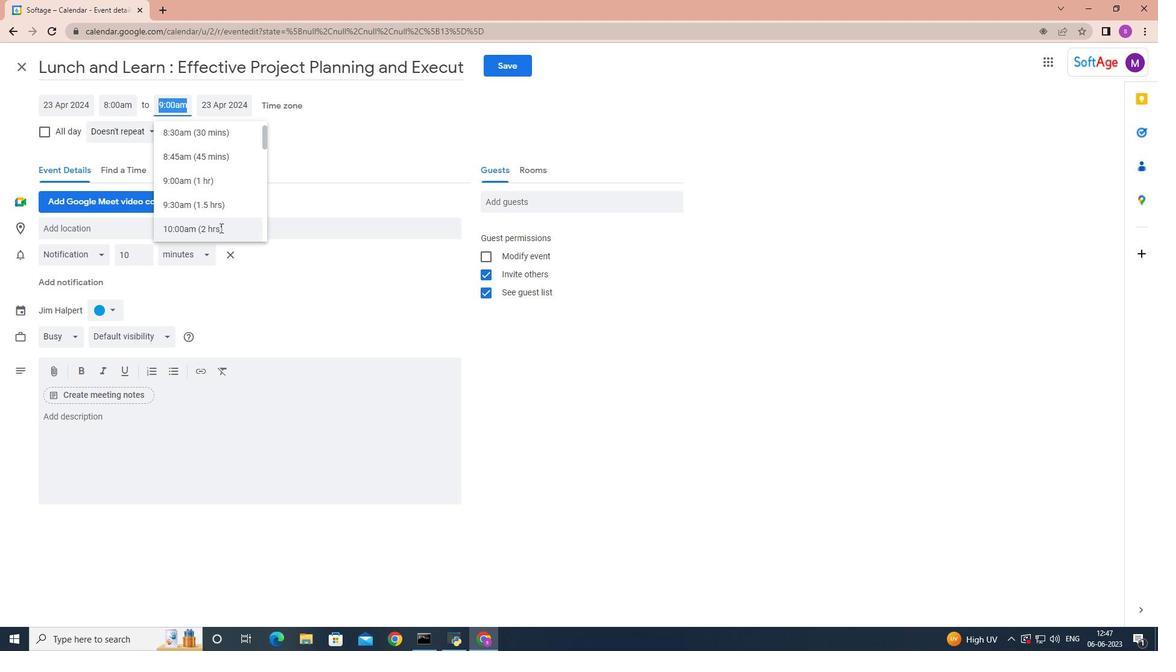 
Action: Mouse moved to (118, 429)
Screenshot: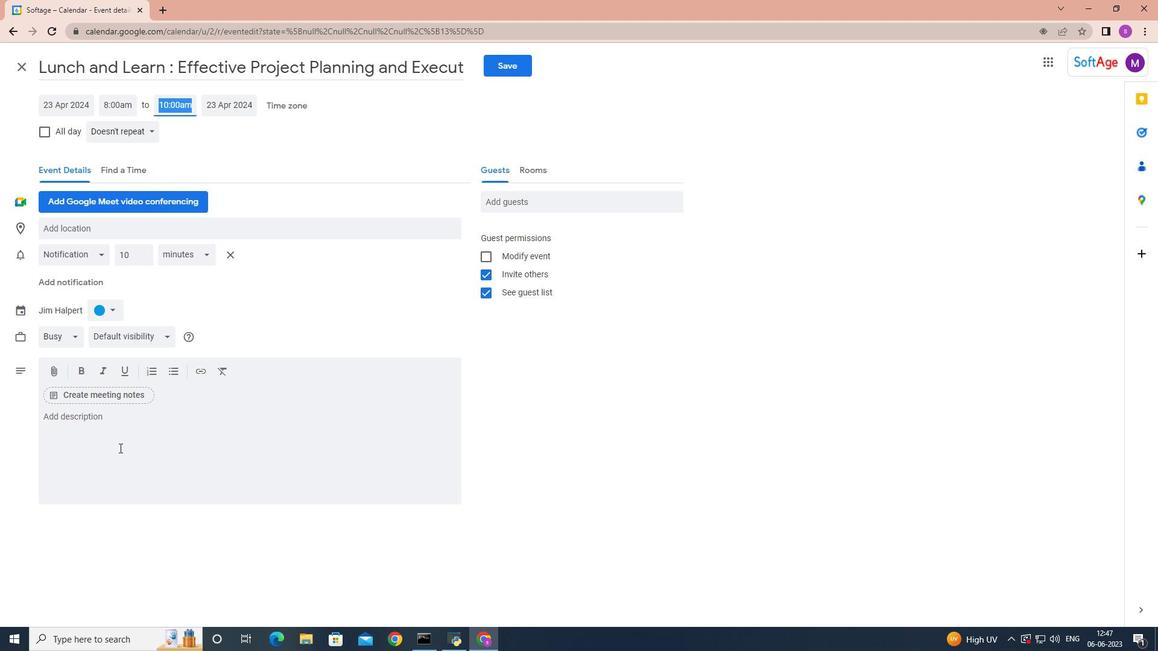
Action: Mouse pressed left at (118, 429)
Screenshot: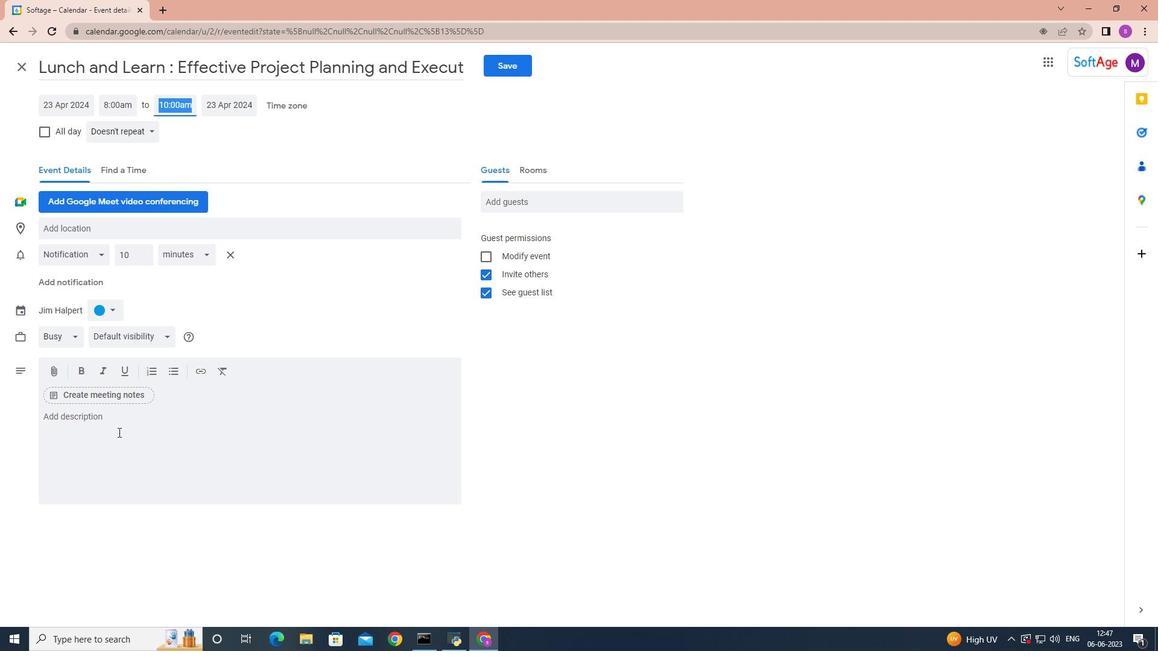 
Action: Key pressed <Key.shift>Conduct<Key.space>a<Key.space>detailed<Key.space>analysis<Key.space>of<Key.space>each<Key.space>identified<Key.space>e<Key.backspace>risk<Key.space>to<Key.space>determine<Key.space>its<Key.space>root<Key.space>causers<Key.space><Key.backspace>,<Key.space>triggers,<Key.space>and<Key.space>potential<Key.space>warning<Key.space>signs<Key.space><Key.backspace>.<Key.space><Key.shift>This<Key.space>analysis<Key.space>helps<Key.space>in<Key.space>understanding<Key.space>the<Key.space>nature<Key.space>and<Key.space>characteristics<Key.space>of<Key.space>each<Key.space>risk<Key.space>and<Key.space>provides<Key.space>insights<Key.space>into<Key.space>appropriate<Key.space>mitigation<Key.space>stratego<Key.backspace>ies.
Screenshot: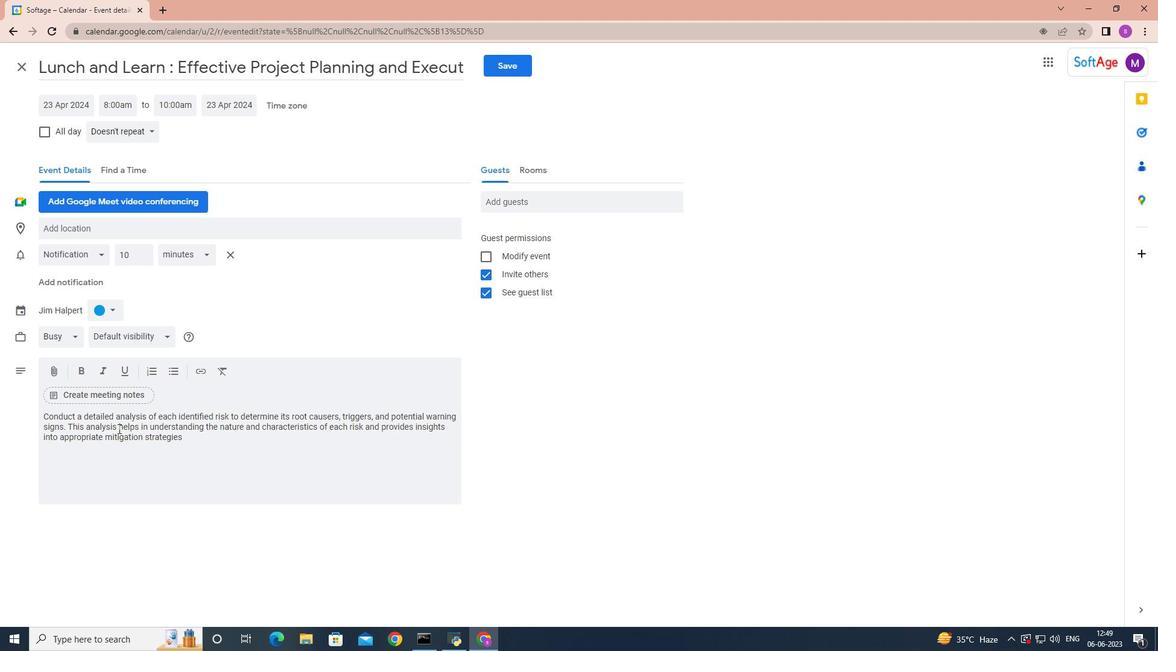 
Action: Mouse moved to (109, 310)
Screenshot: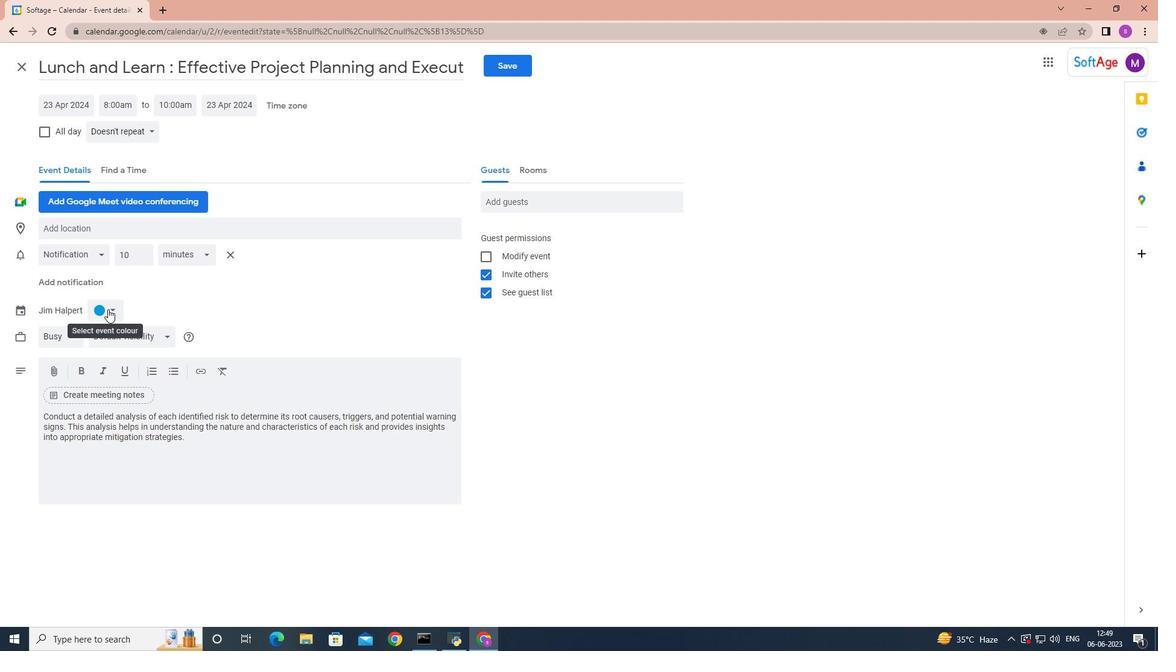 
Action: Mouse pressed left at (109, 310)
Screenshot: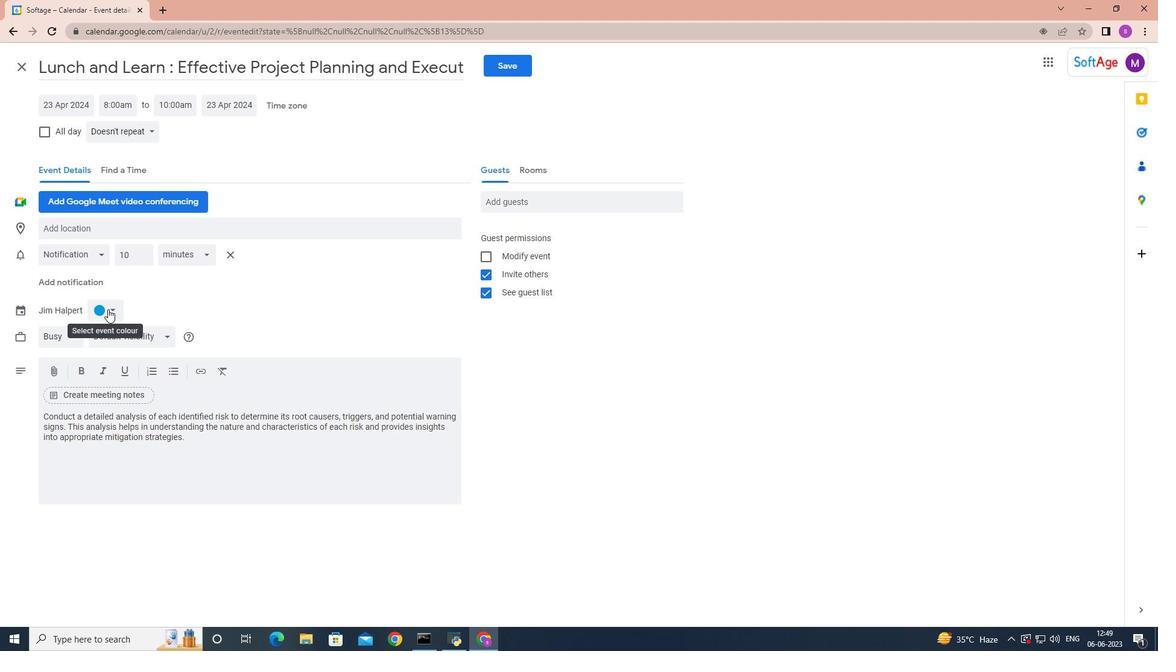 
Action: Mouse moved to (97, 382)
Screenshot: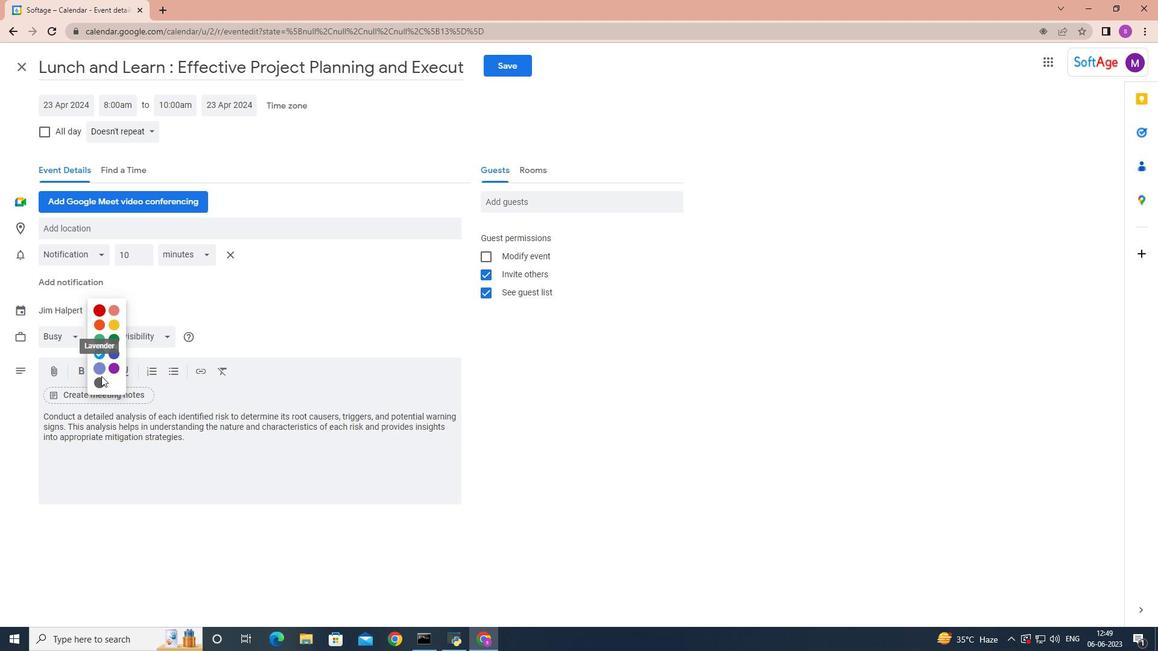 
Action: Mouse pressed left at (97, 382)
Screenshot: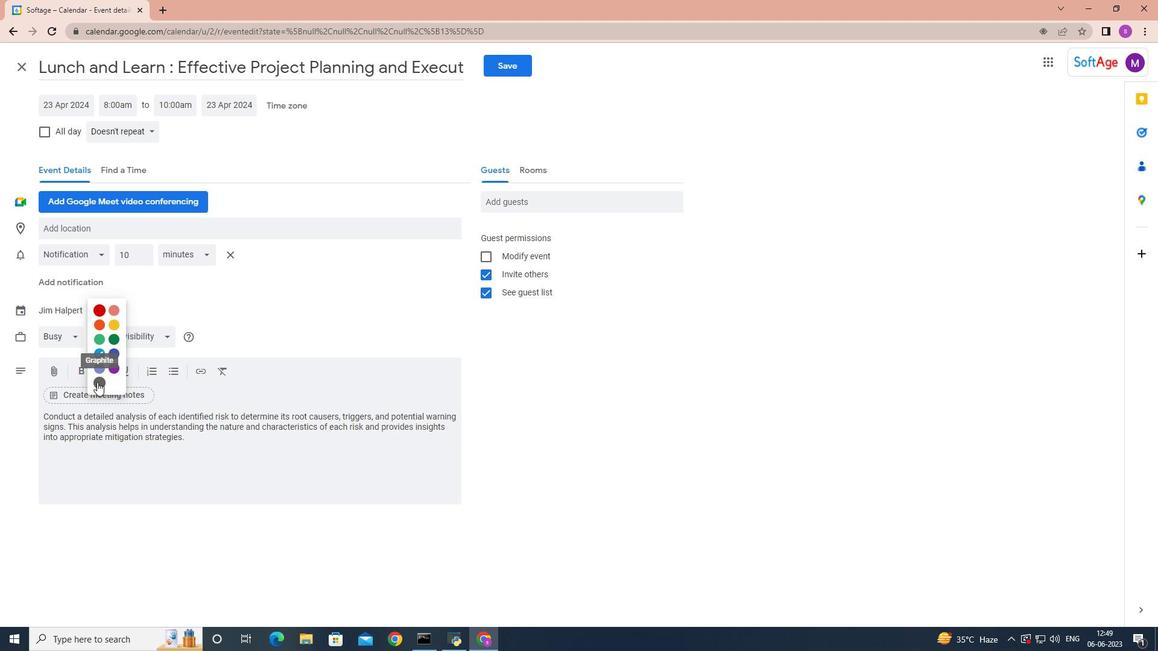 
Action: Mouse moved to (110, 234)
Screenshot: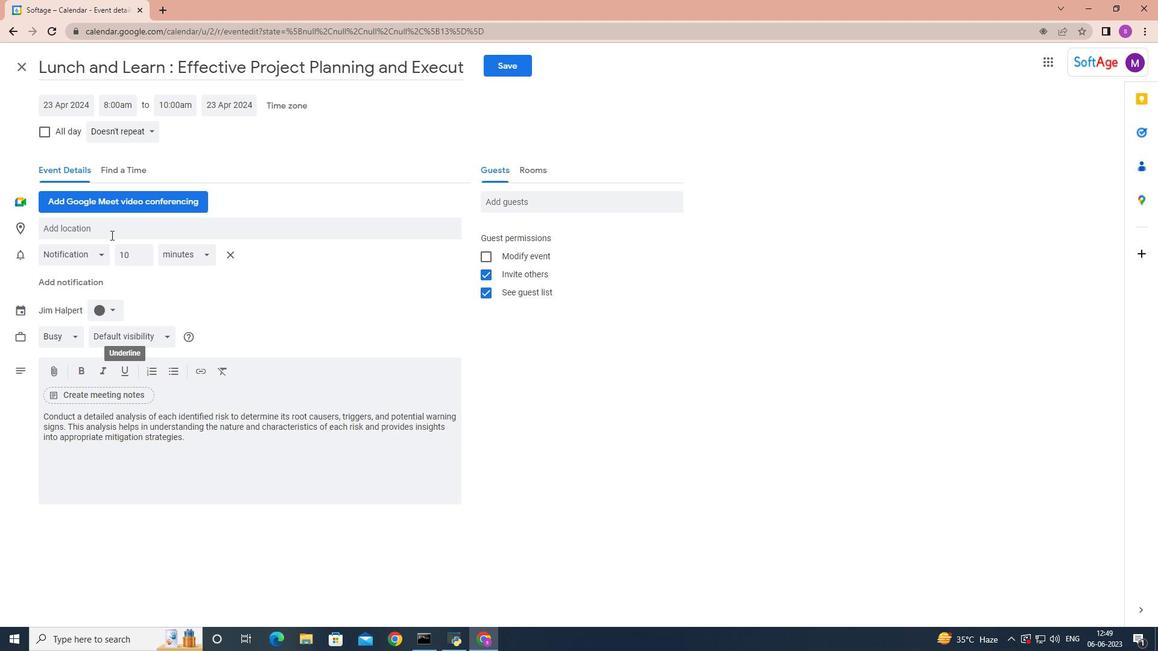 
Action: Mouse pressed left at (110, 234)
Screenshot: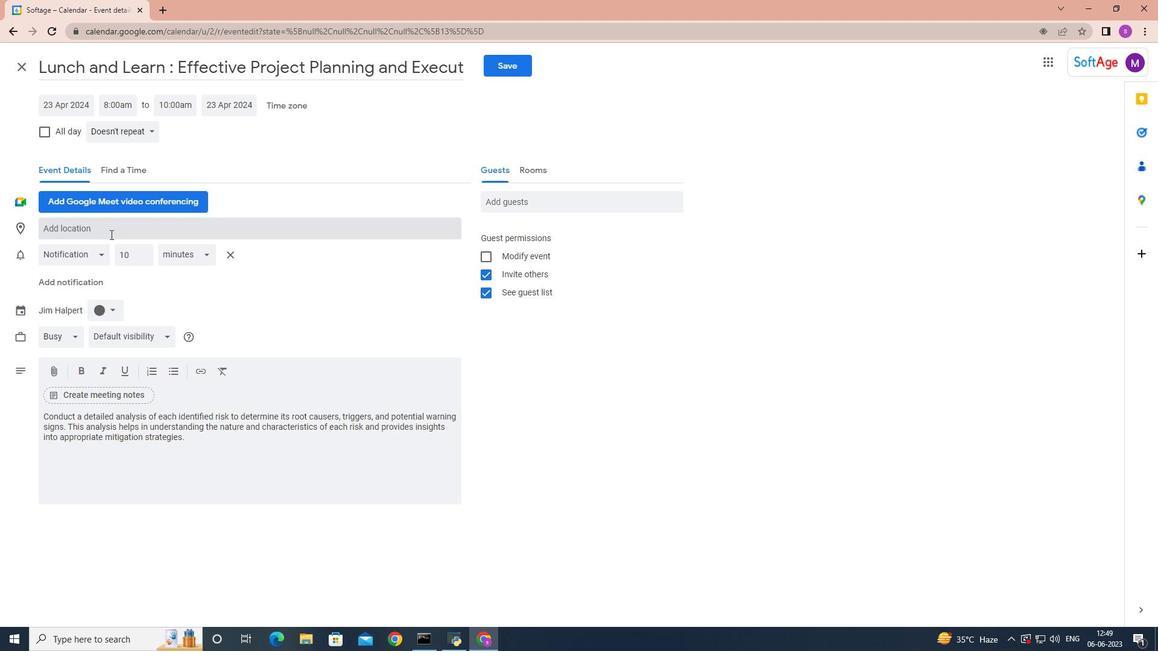 
Action: Key pressed <Key.shift>Aarhus,<Key.space><Key.shift><Key.shift><Key.shift><Key.shift><Key.shift><Key.shift><Key.shift><Key.shift><Key.shift><Key.shift><Key.shift><Key.shift>Denmark
Screenshot: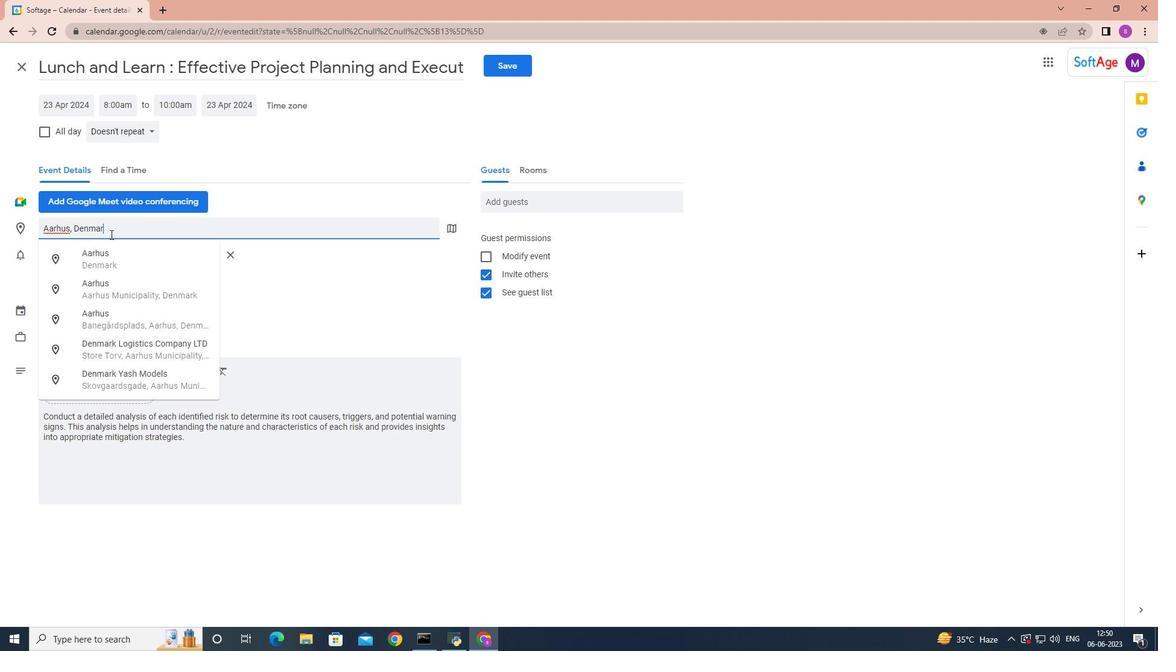 
Action: Mouse moved to (555, 200)
Screenshot: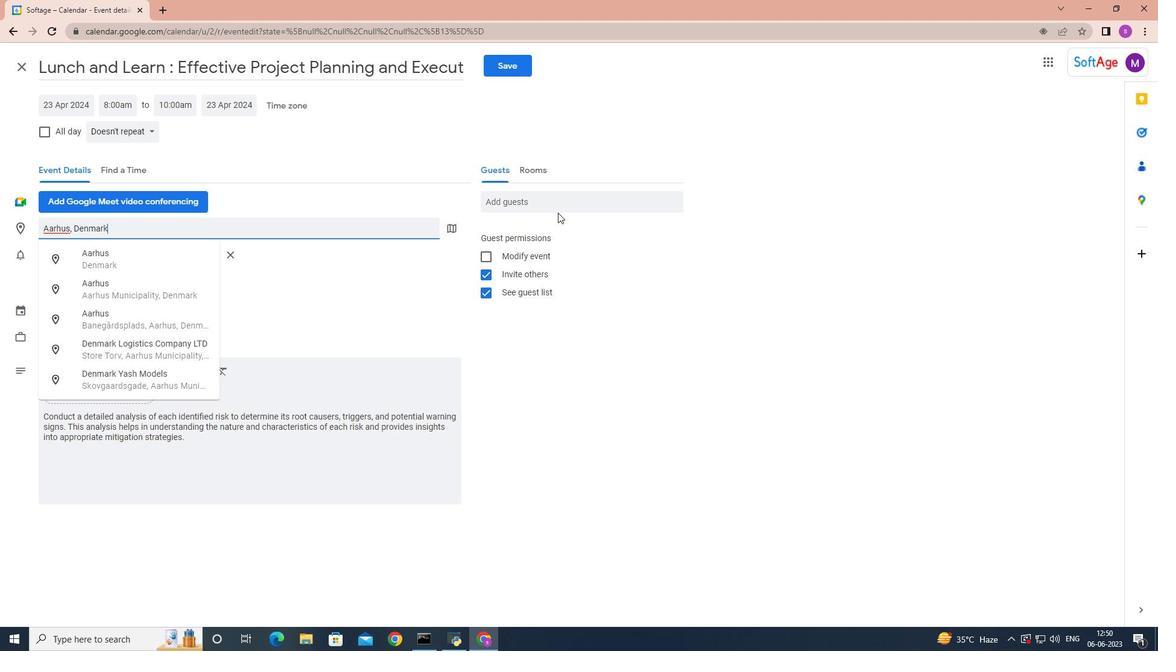 
Action: Mouse pressed left at (555, 200)
Screenshot: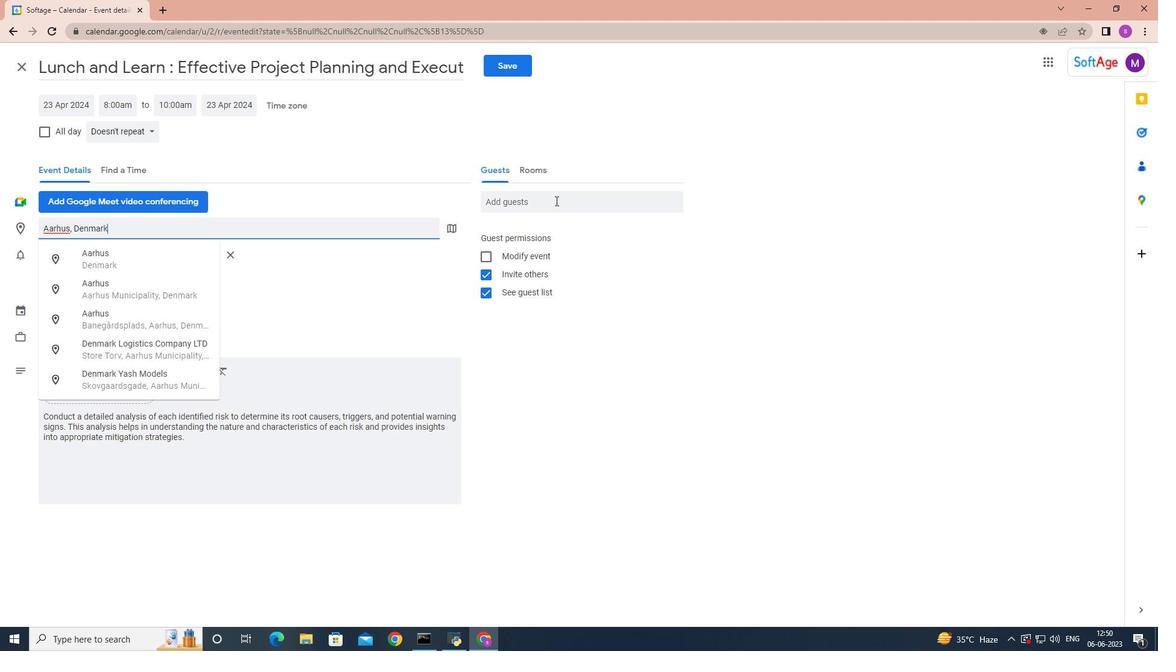 
Action: Key pressed sofatge.7
Screenshot: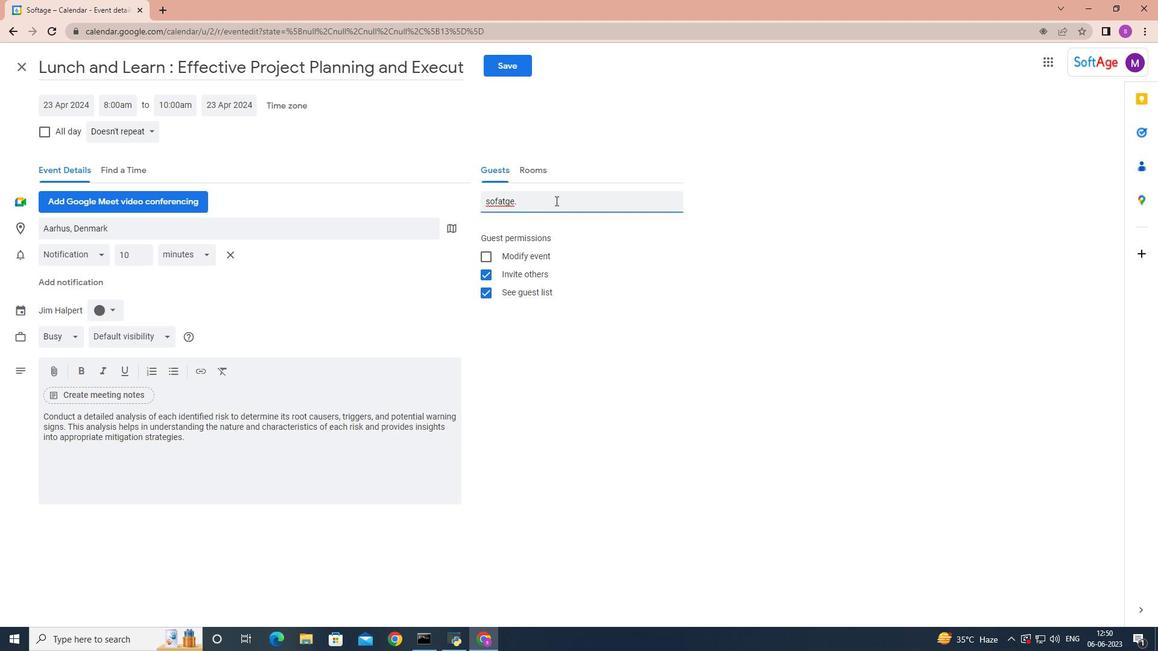 
Action: Mouse moved to (556, 200)
Screenshot: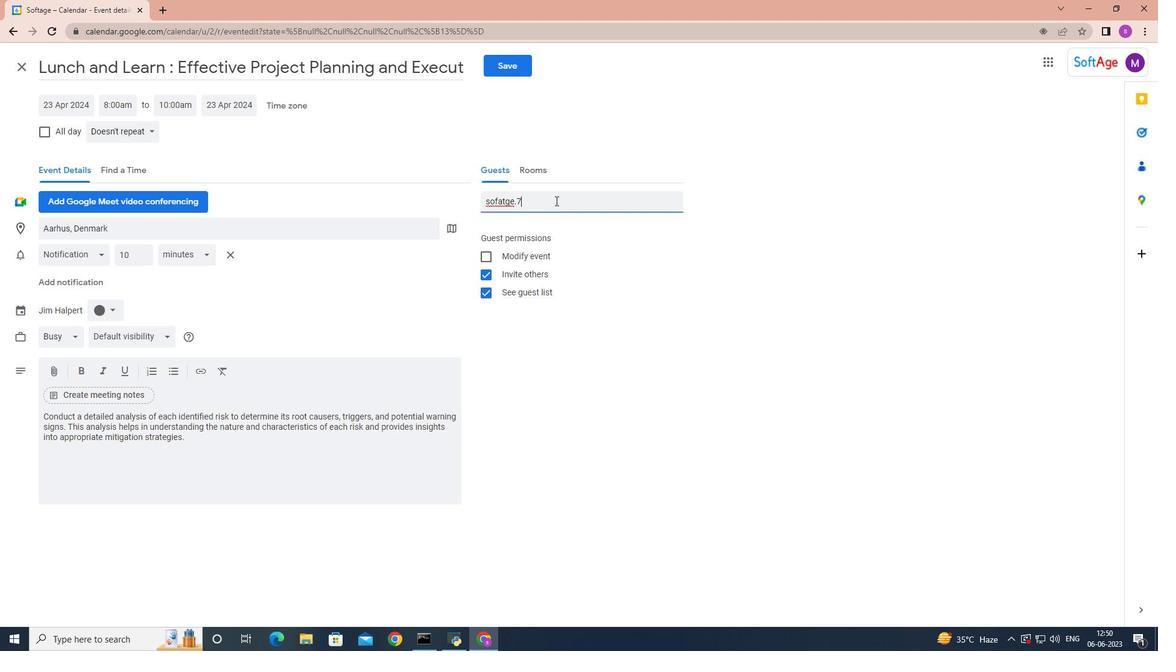 
Action: Mouse pressed left at (556, 200)
Screenshot: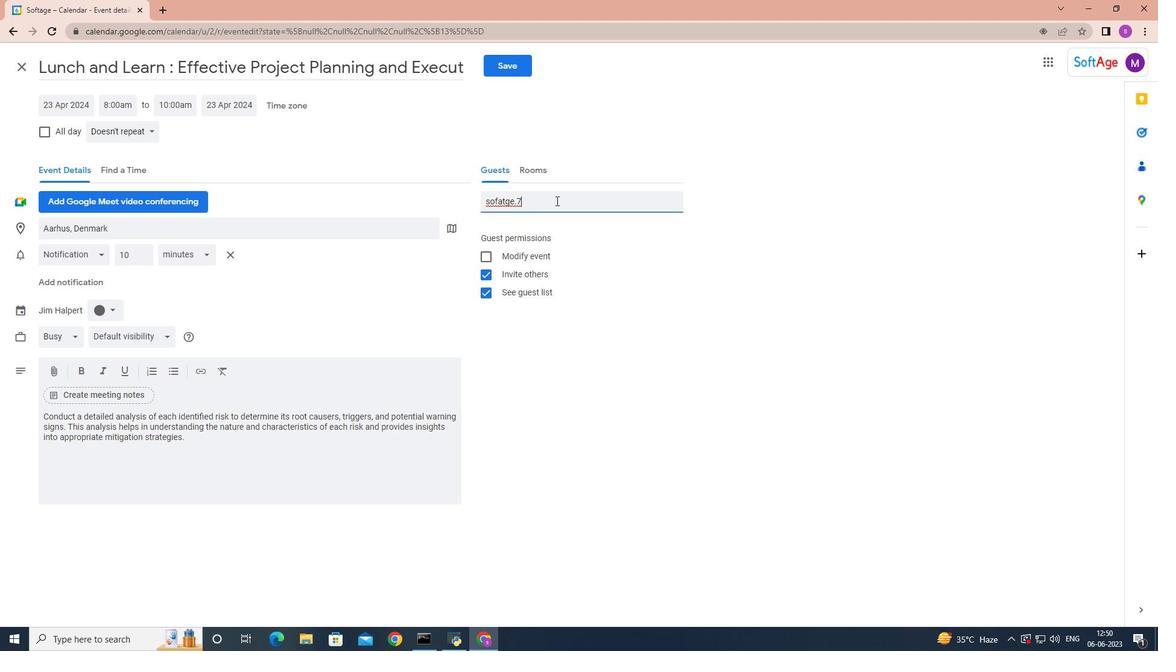 
Action: Key pressed <Key.backspace><Key.backspace><Key.backspace><Key.backspace><Key.backspace><Key.backspace>tage.7
Screenshot: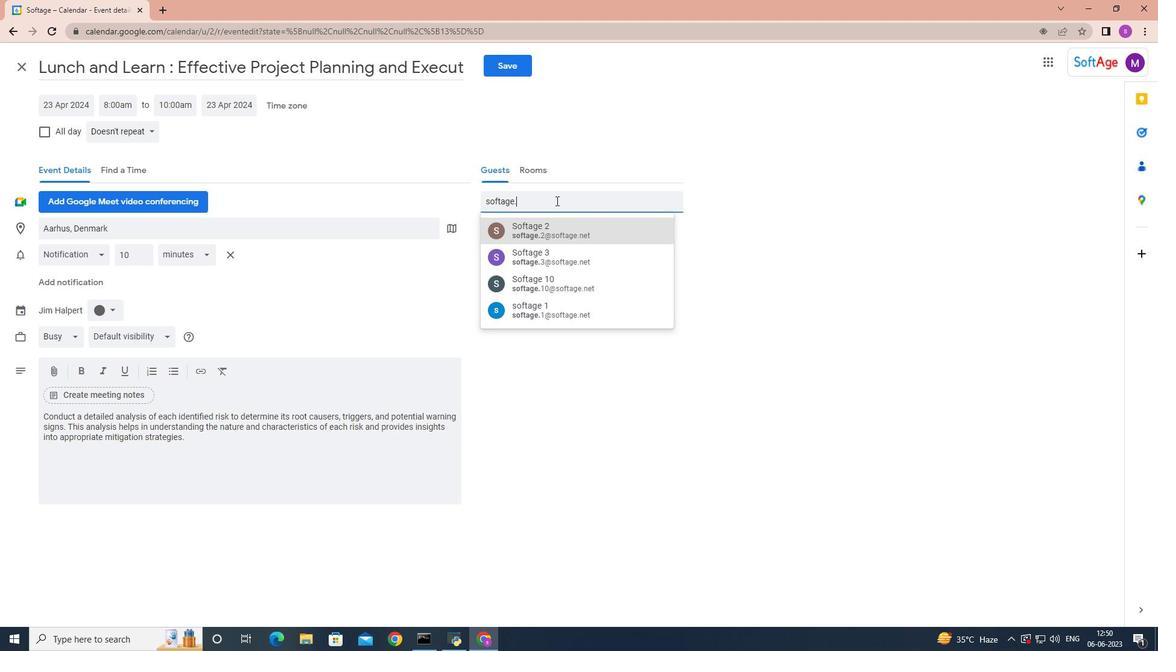 
Action: Mouse moved to (557, 223)
Screenshot: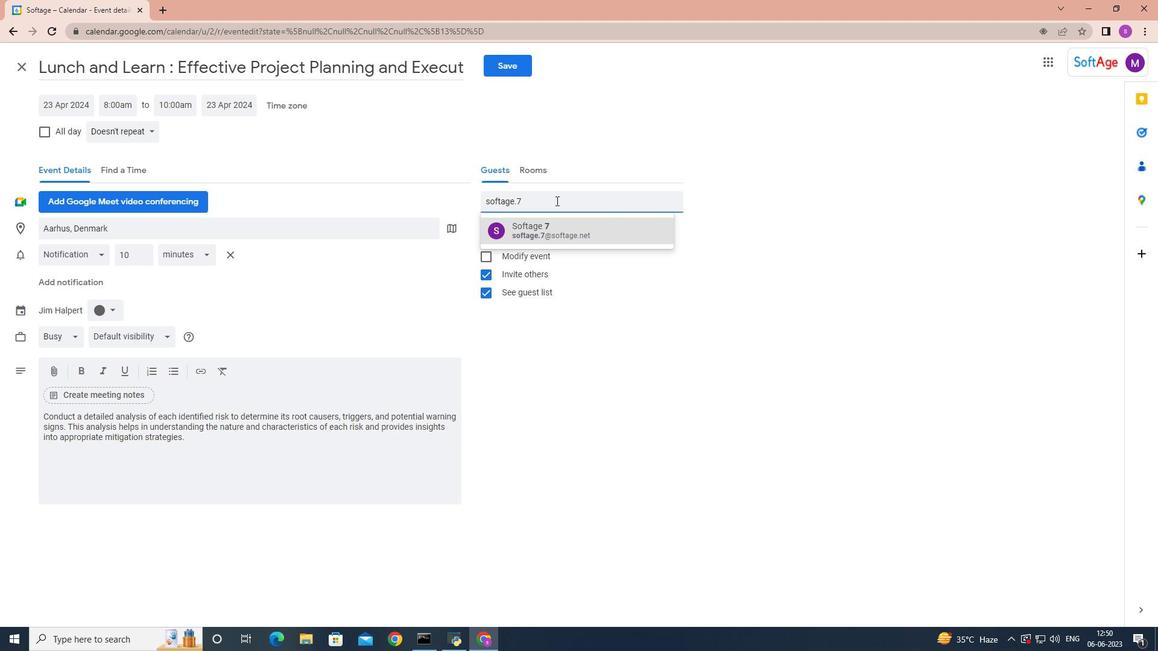 
Action: Mouse pressed left at (557, 223)
Screenshot: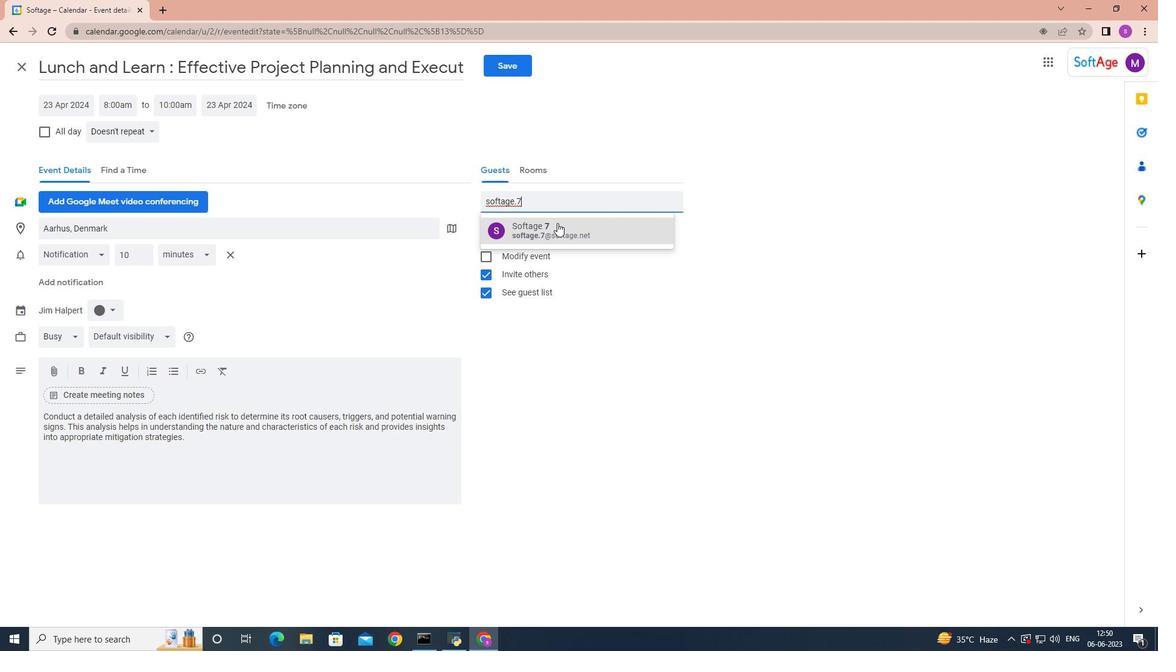 
Action: Key pressed sofatge.8<Key.backspace><Key.backspace><Key.backspace><Key.backspace><Key.backspace><Key.backspace>tage.8
Screenshot: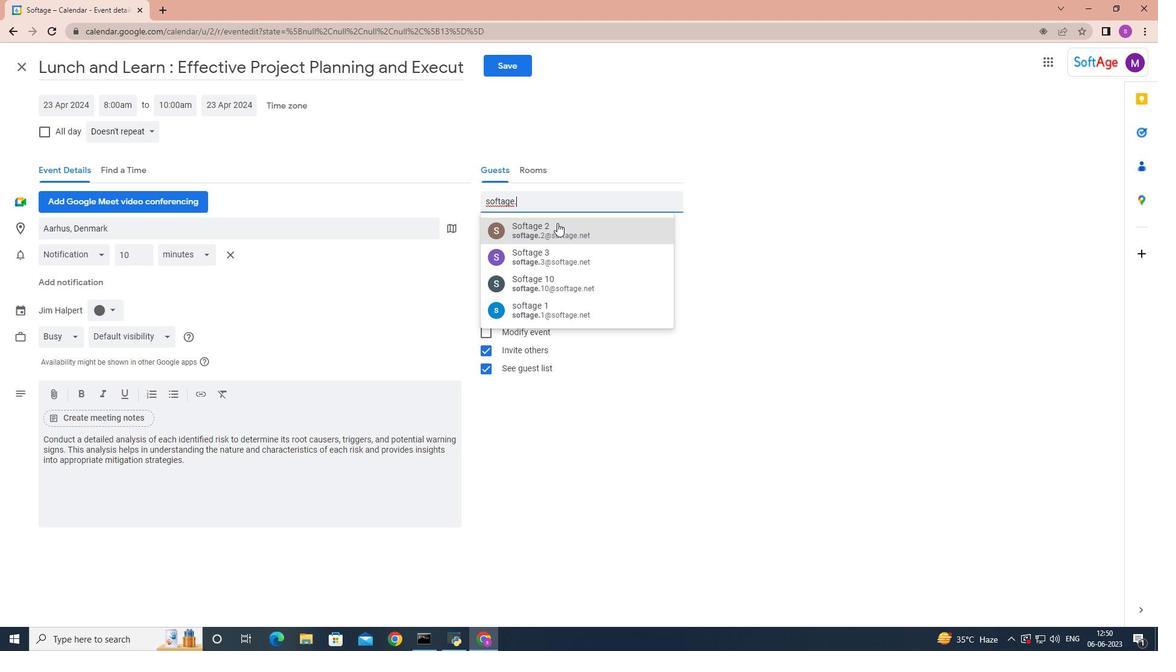 
Action: Mouse pressed left at (557, 223)
Screenshot: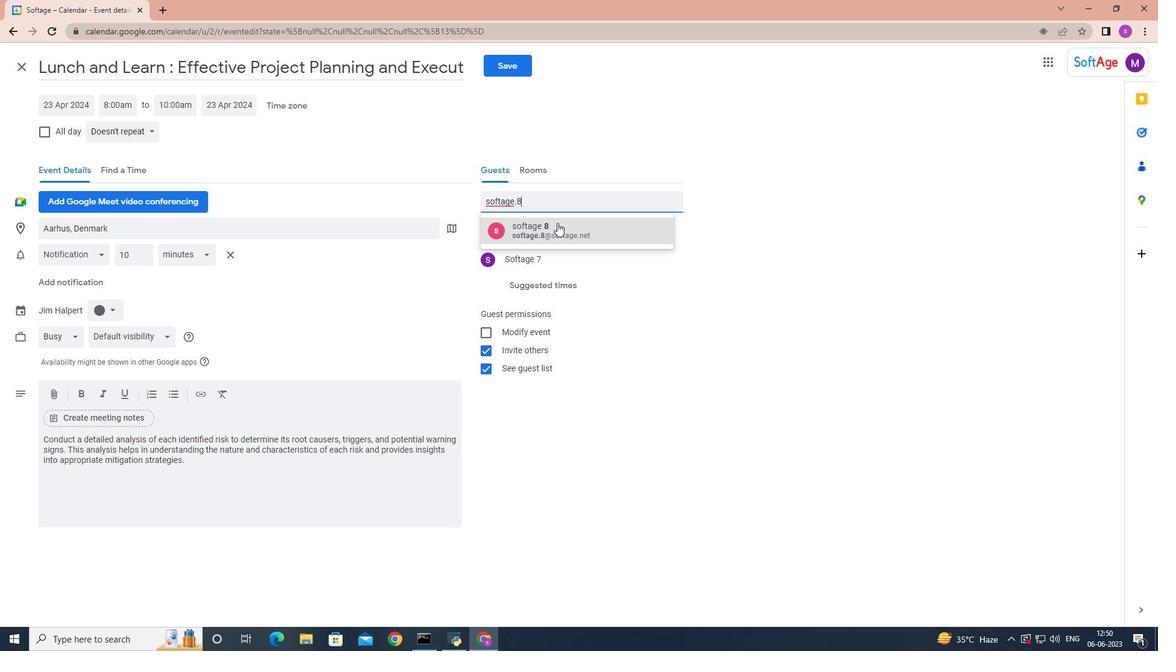 
Action: Mouse moved to (129, 146)
Screenshot: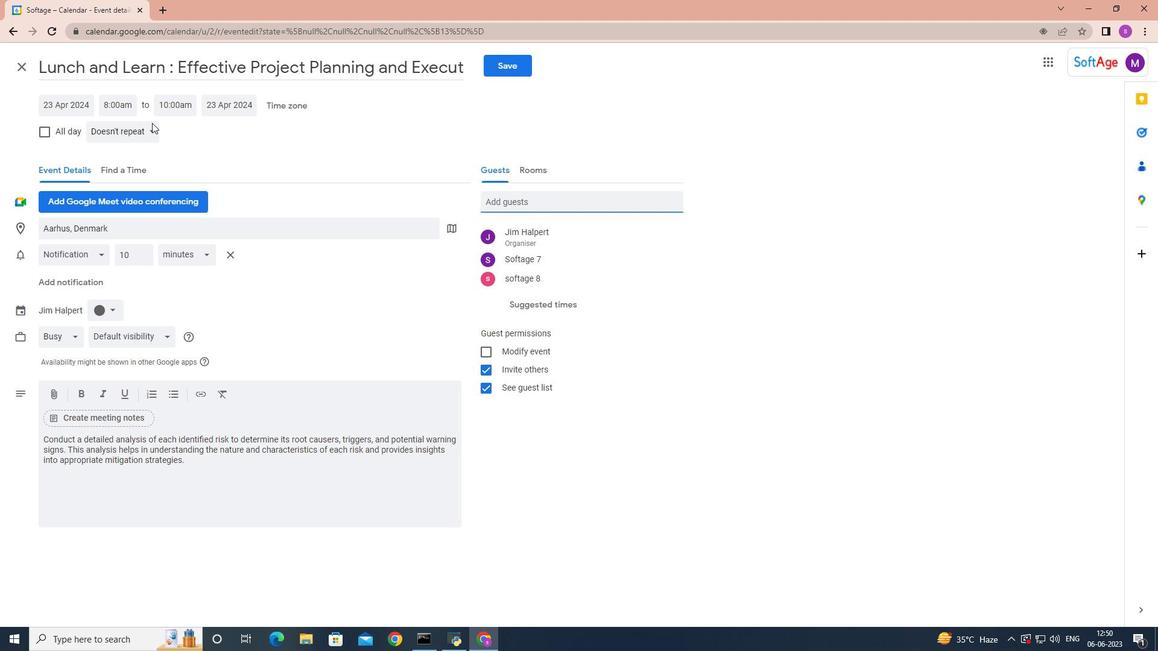 
Action: Mouse pressed left at (129, 146)
Screenshot: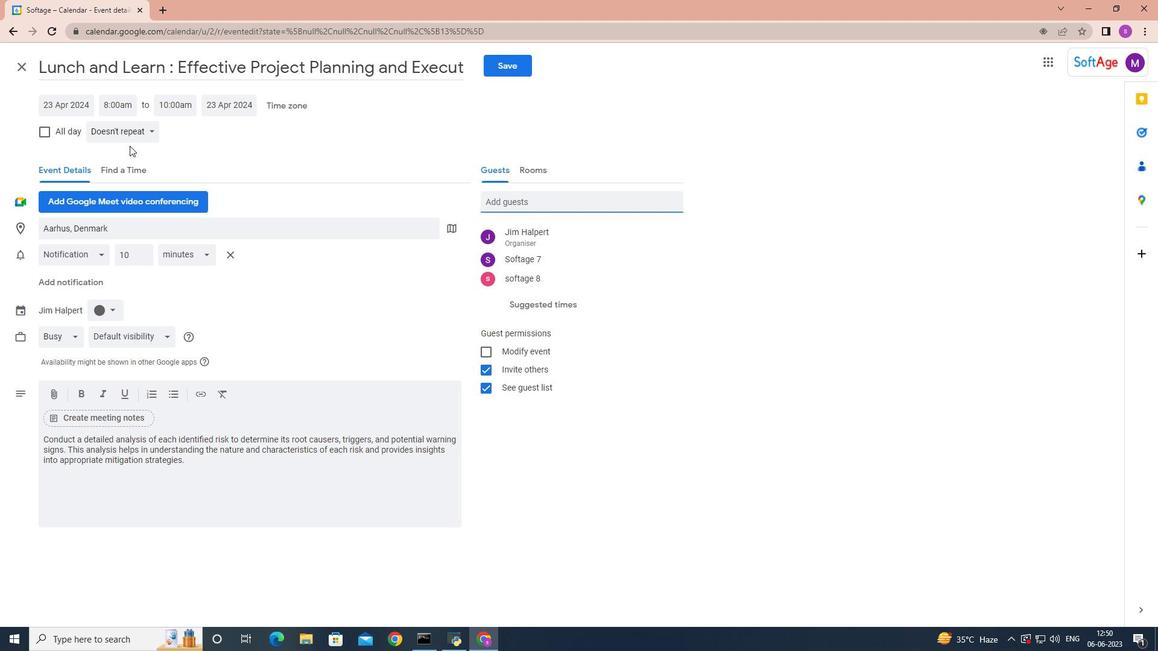 
Action: Mouse moved to (139, 120)
Screenshot: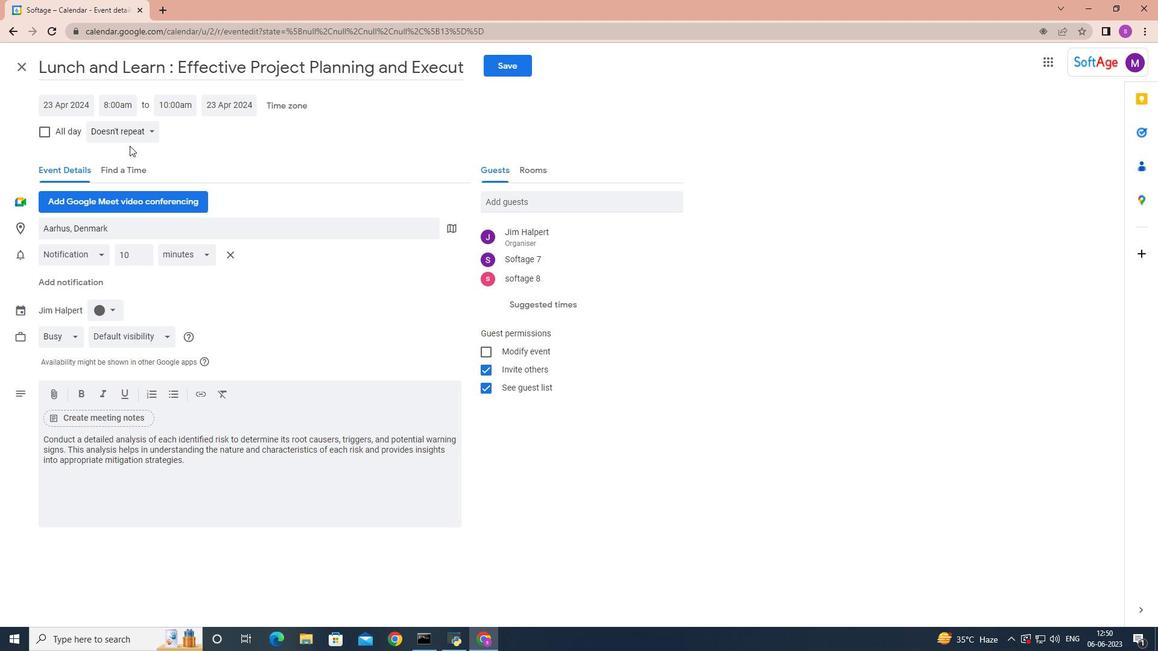 
Action: Mouse pressed left at (139, 120)
Screenshot: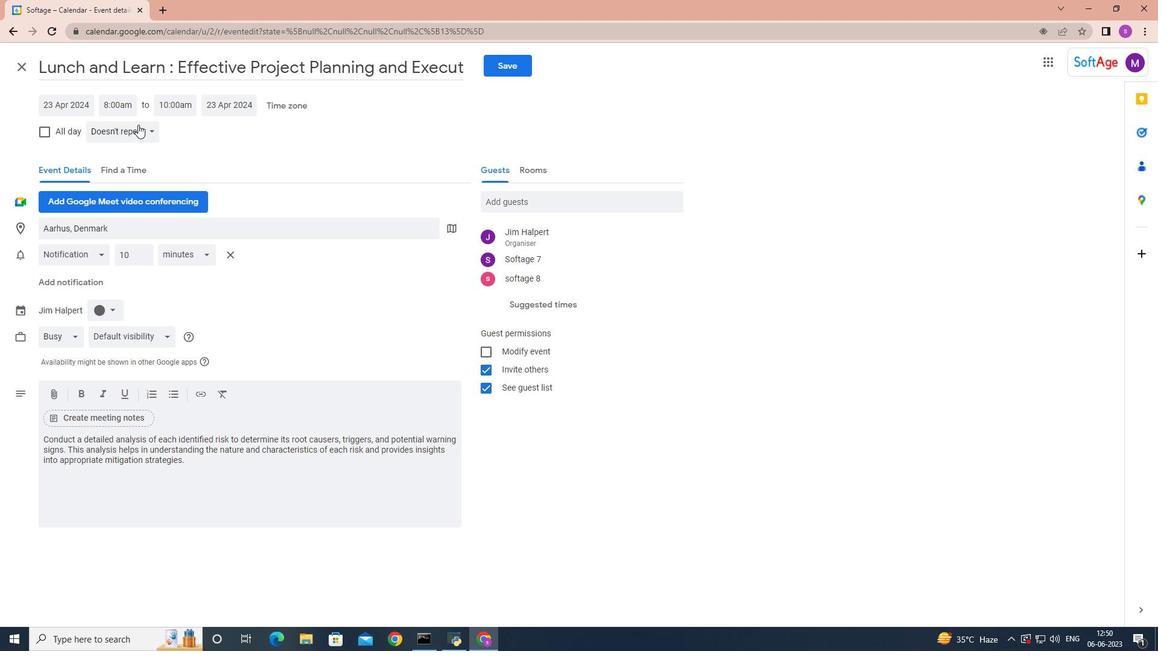 
Action: Mouse moved to (139, 130)
Screenshot: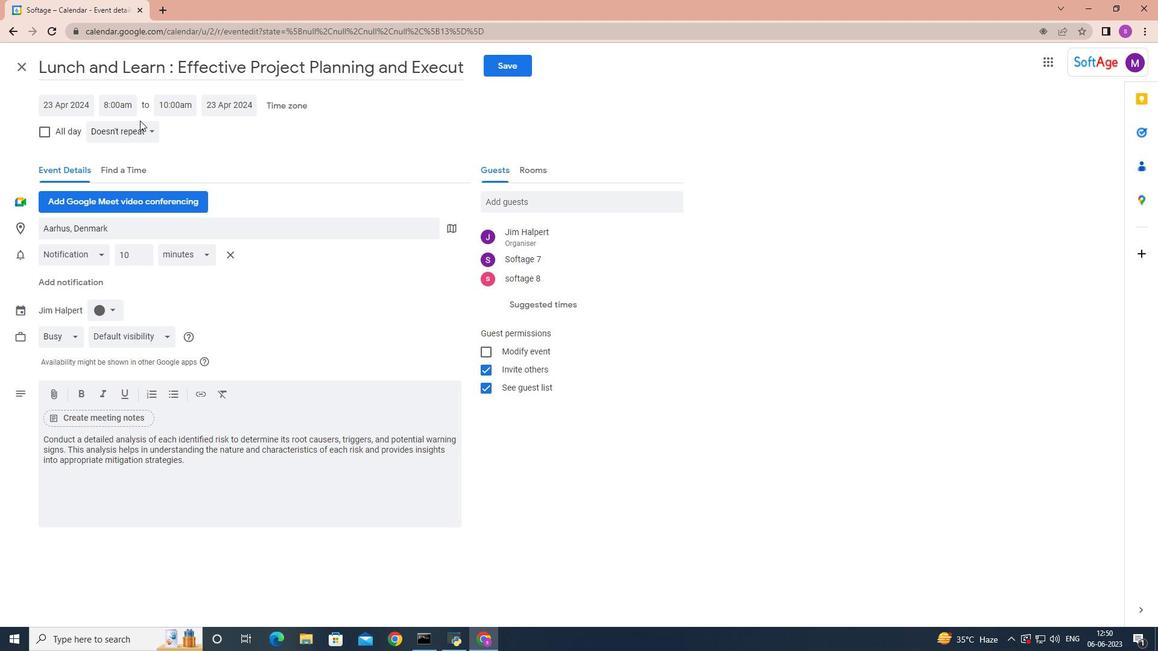 
Action: Mouse pressed left at (139, 130)
Screenshot: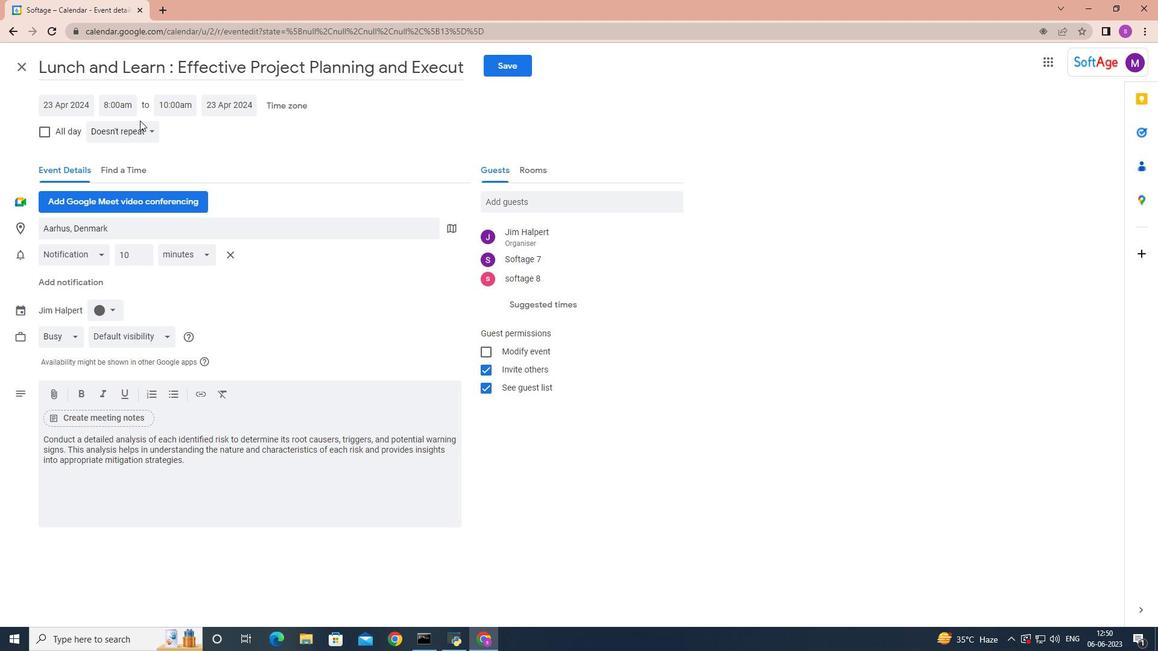 
Action: Mouse moved to (150, 235)
Screenshot: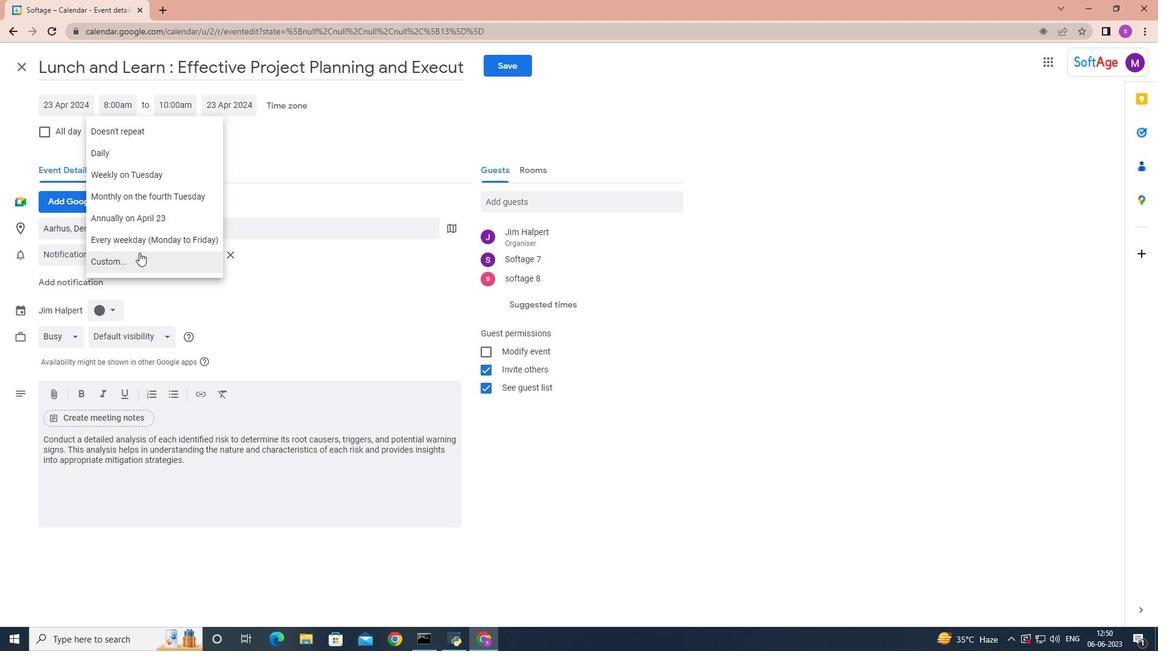 
Action: Mouse pressed left at (150, 235)
Screenshot: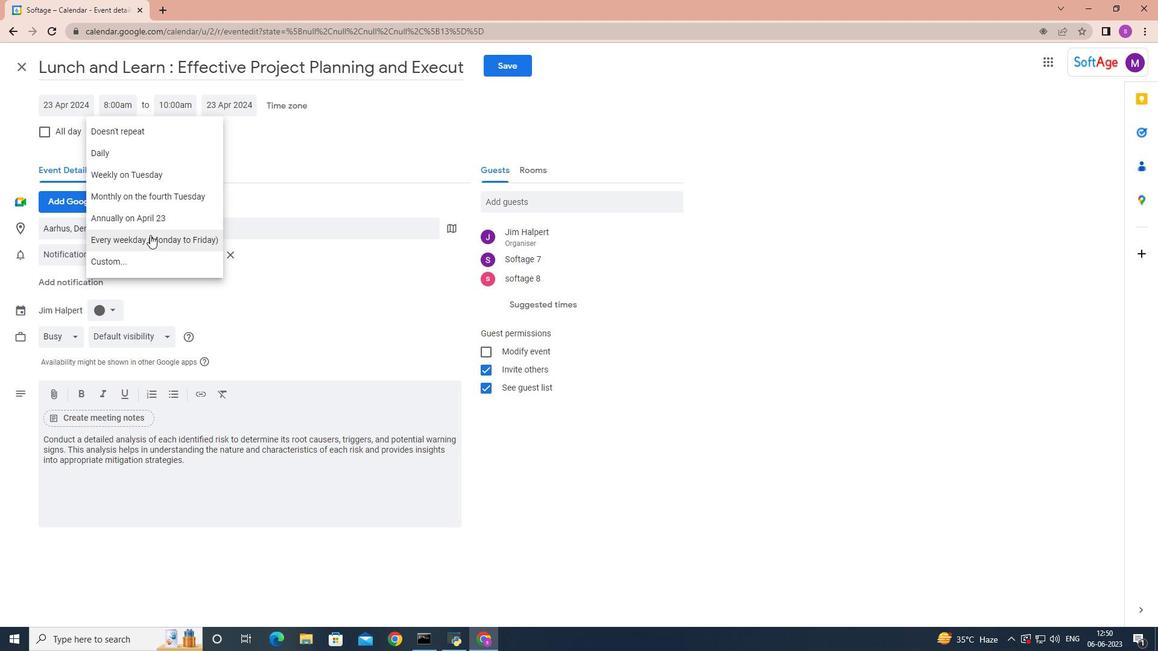 
Action: Mouse moved to (519, 60)
Screenshot: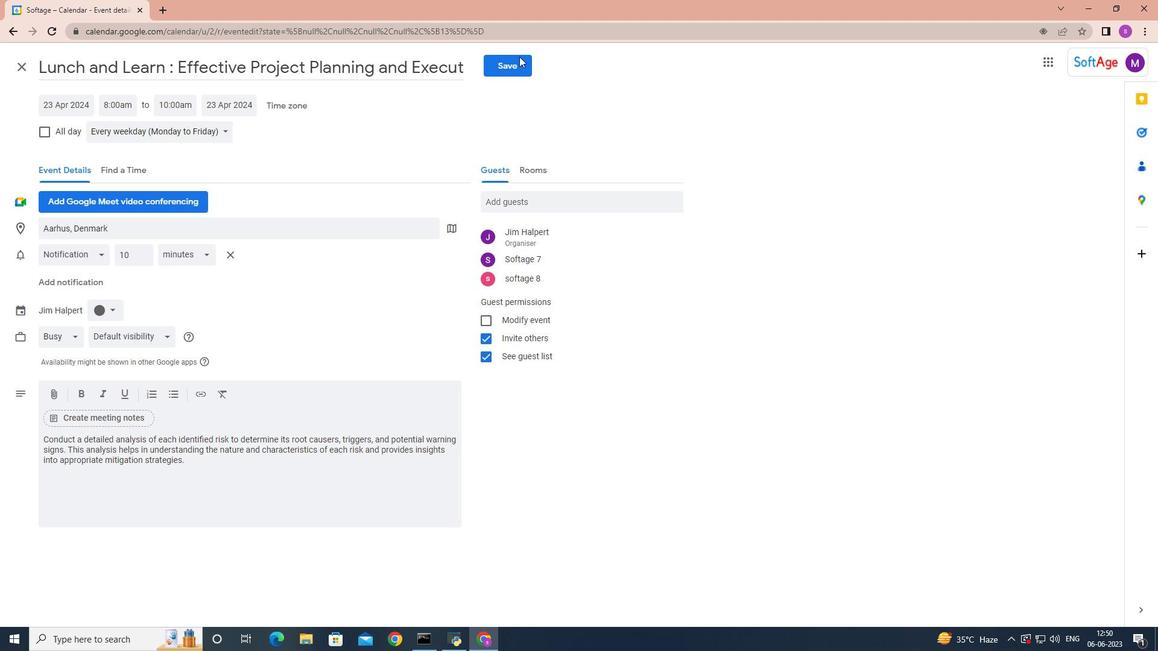 
Action: Mouse pressed left at (519, 60)
Screenshot: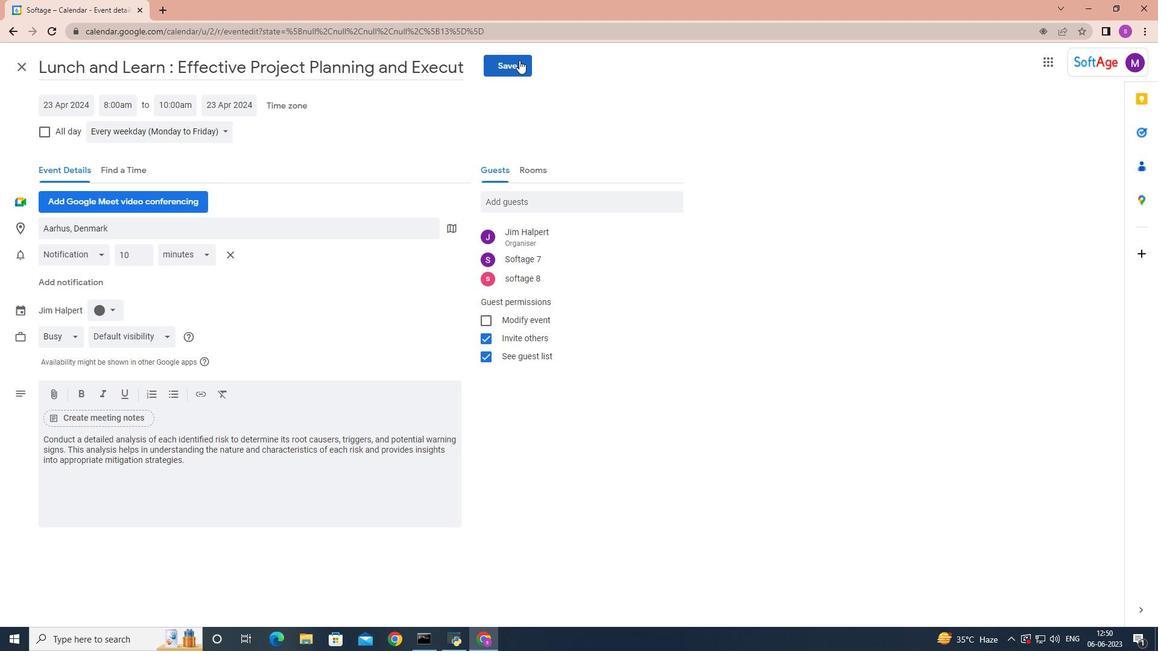 
Action: Mouse moved to (680, 355)
Screenshot: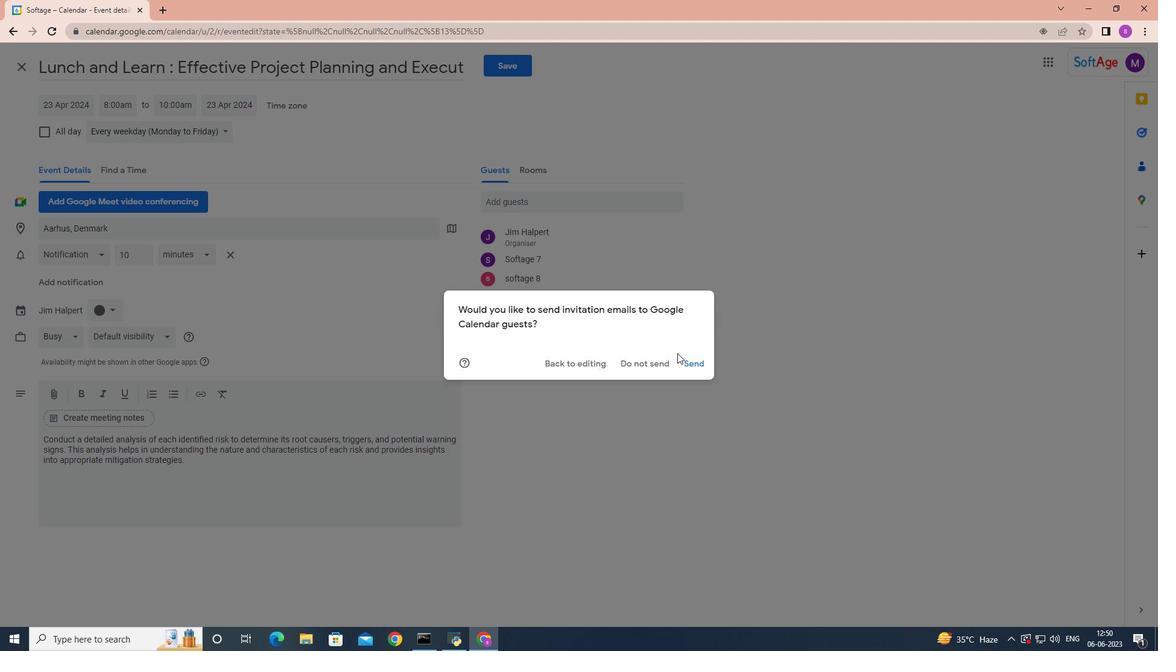 
Action: Mouse pressed left at (680, 355)
Screenshot: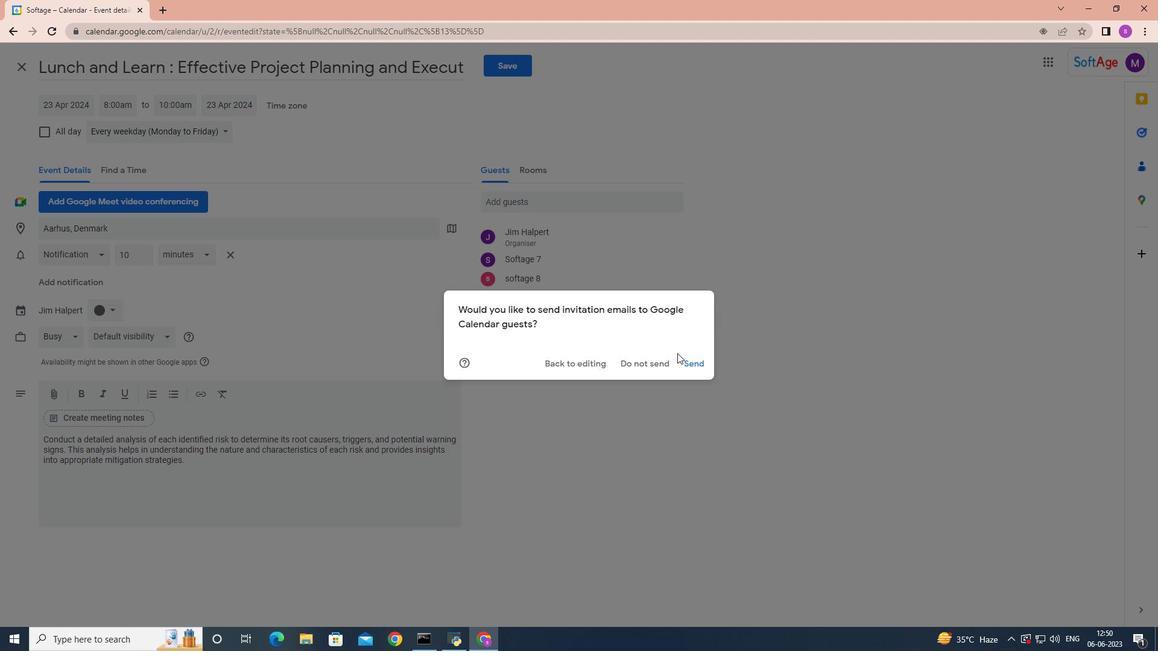 
Action: Mouse moved to (680, 355)
Screenshot: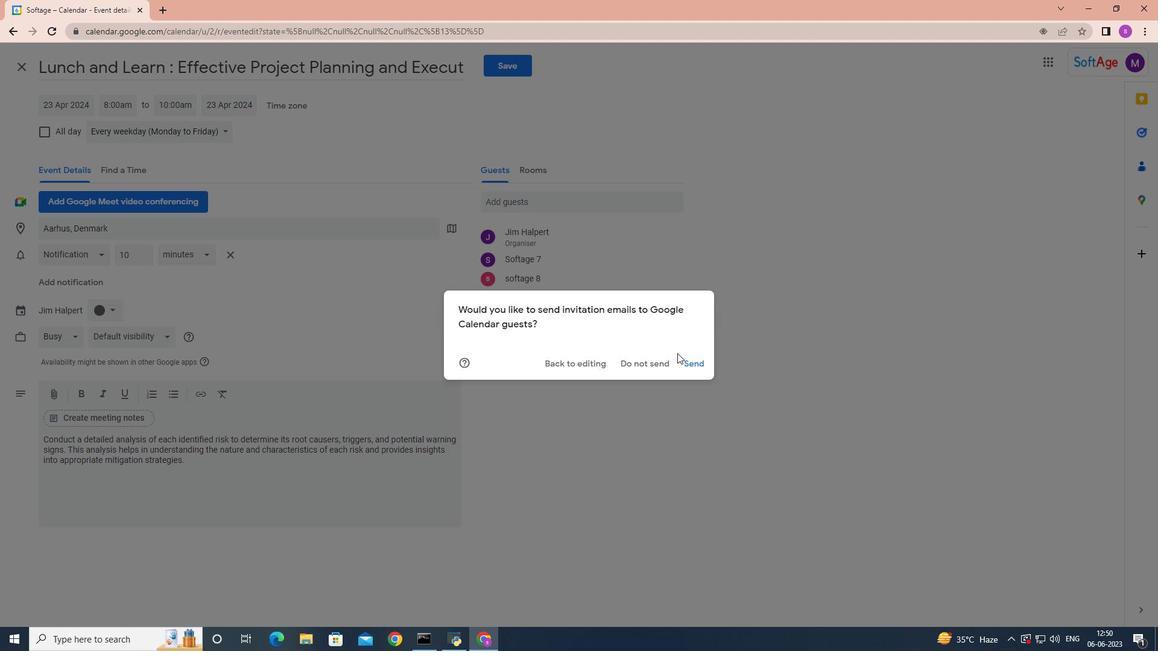 
